 Task: Send an email with the signature Heidi Phillips with the subject Confirmation of an order and the message We regret to inform you that the shipment has been delayed due to unforeseen circumstances. from softage.8@softage.net to softage.7@softage.net and move the email from Sent Items to the folder Sports training
Action: Mouse moved to (67, 142)
Screenshot: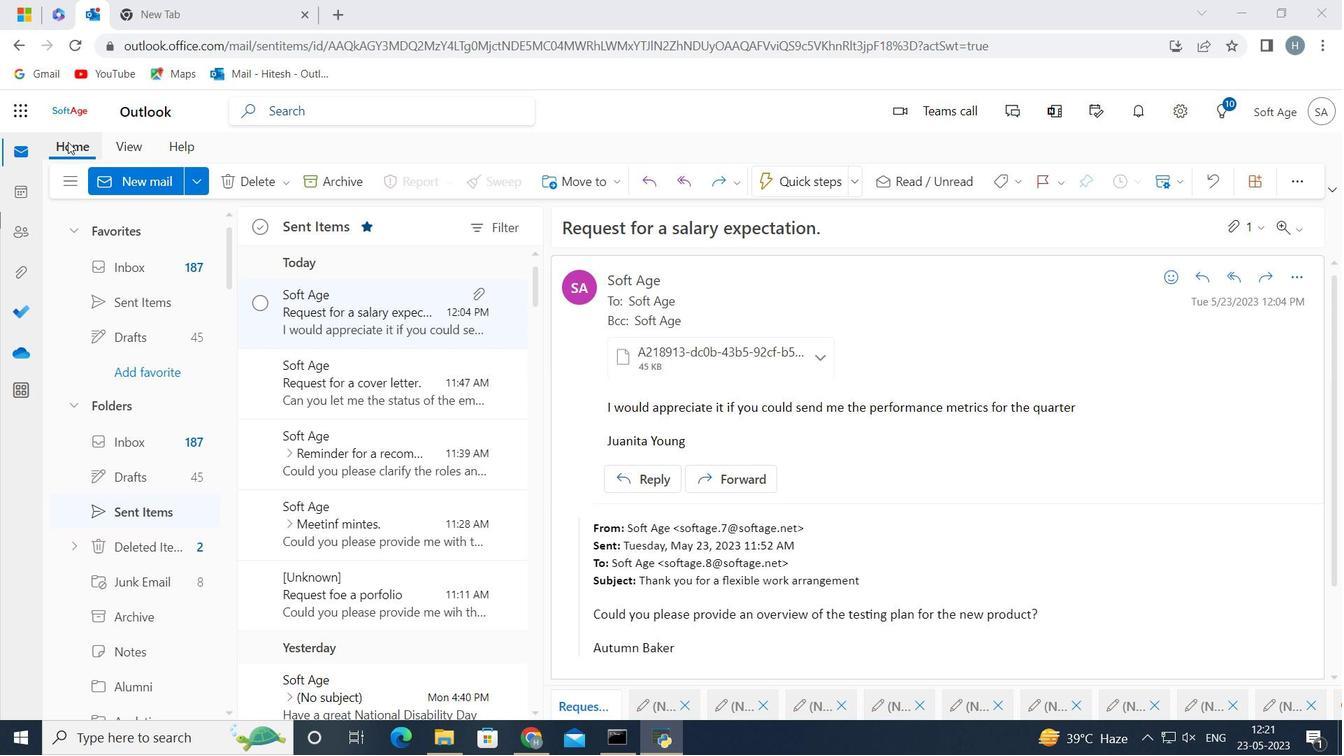 
Action: Mouse pressed left at (67, 142)
Screenshot: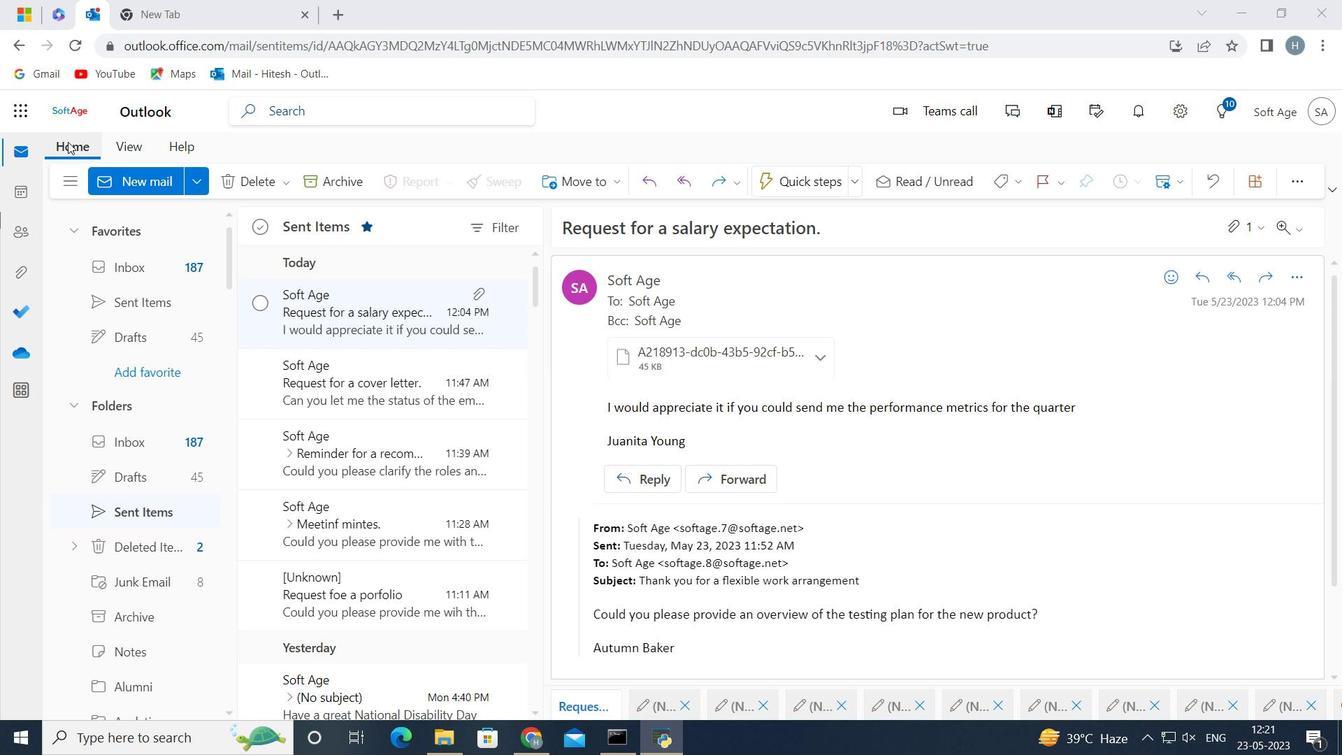 
Action: Mouse moved to (130, 175)
Screenshot: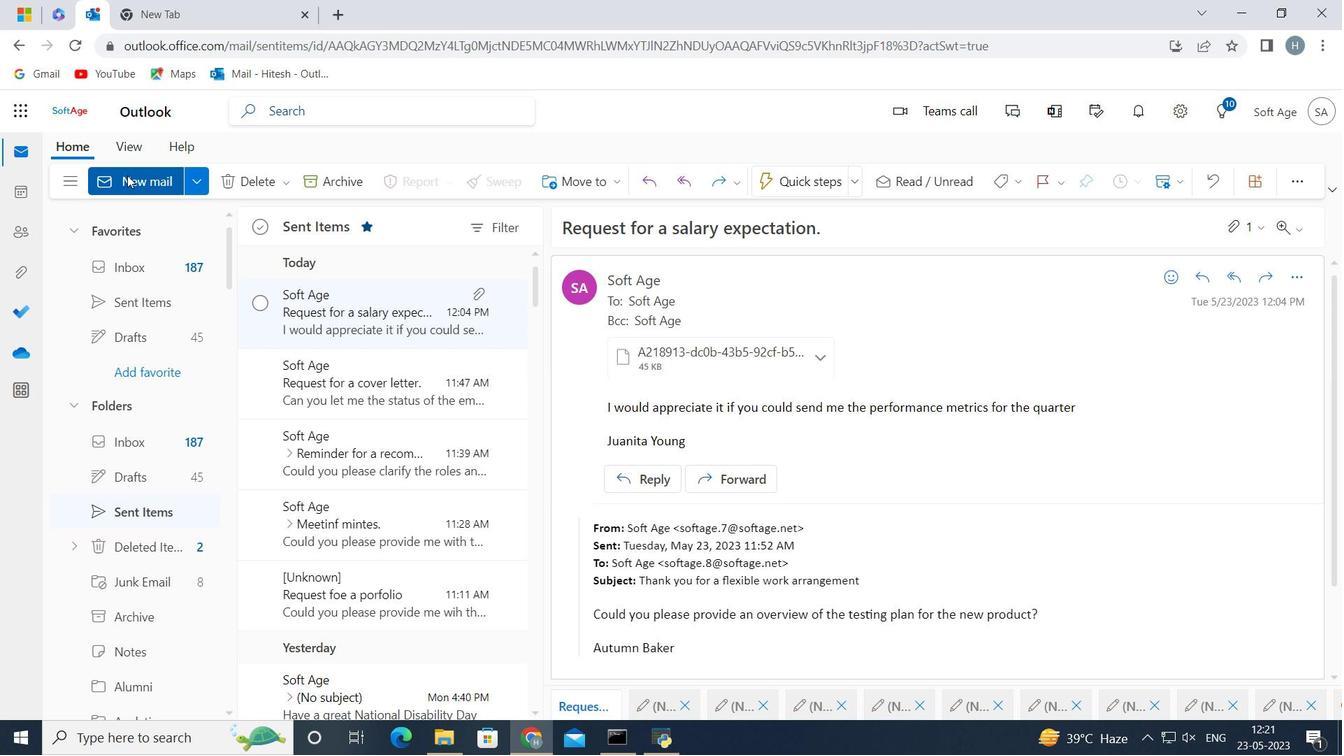 
Action: Mouse pressed left at (130, 175)
Screenshot: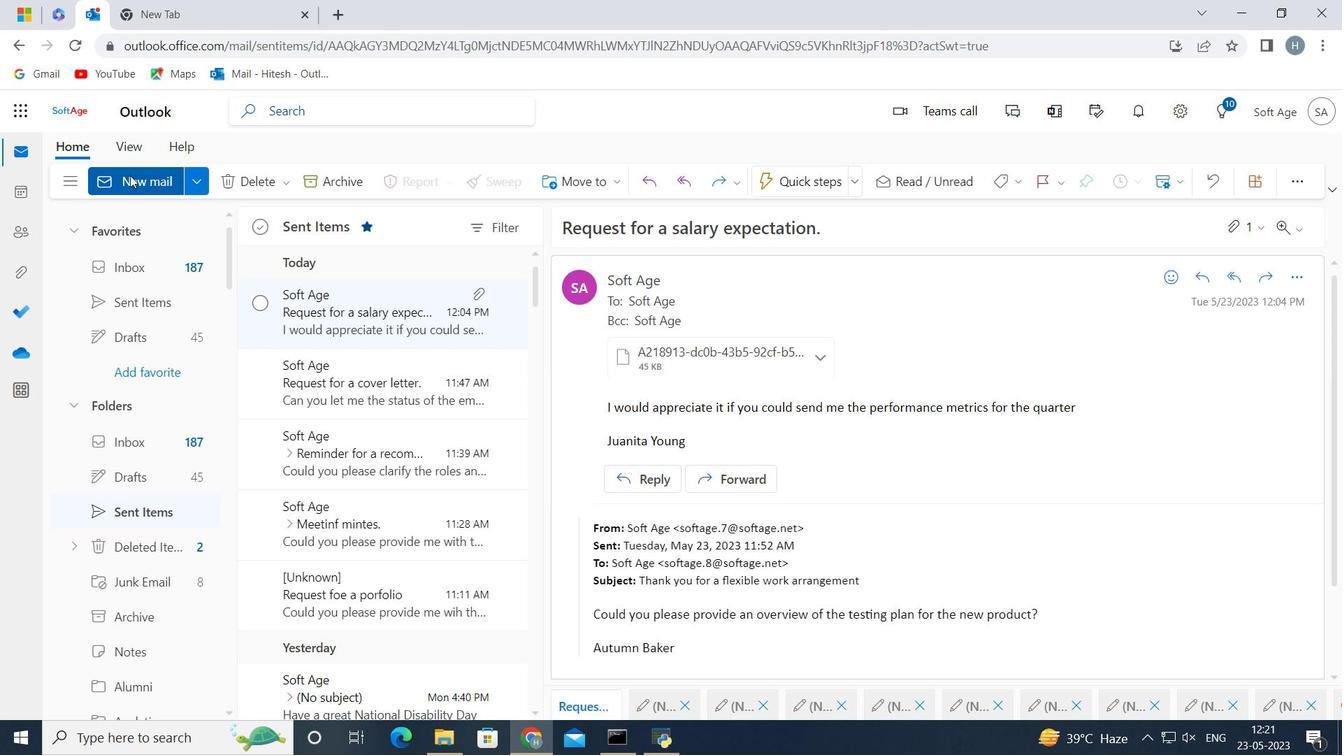 
Action: Mouse moved to (1106, 180)
Screenshot: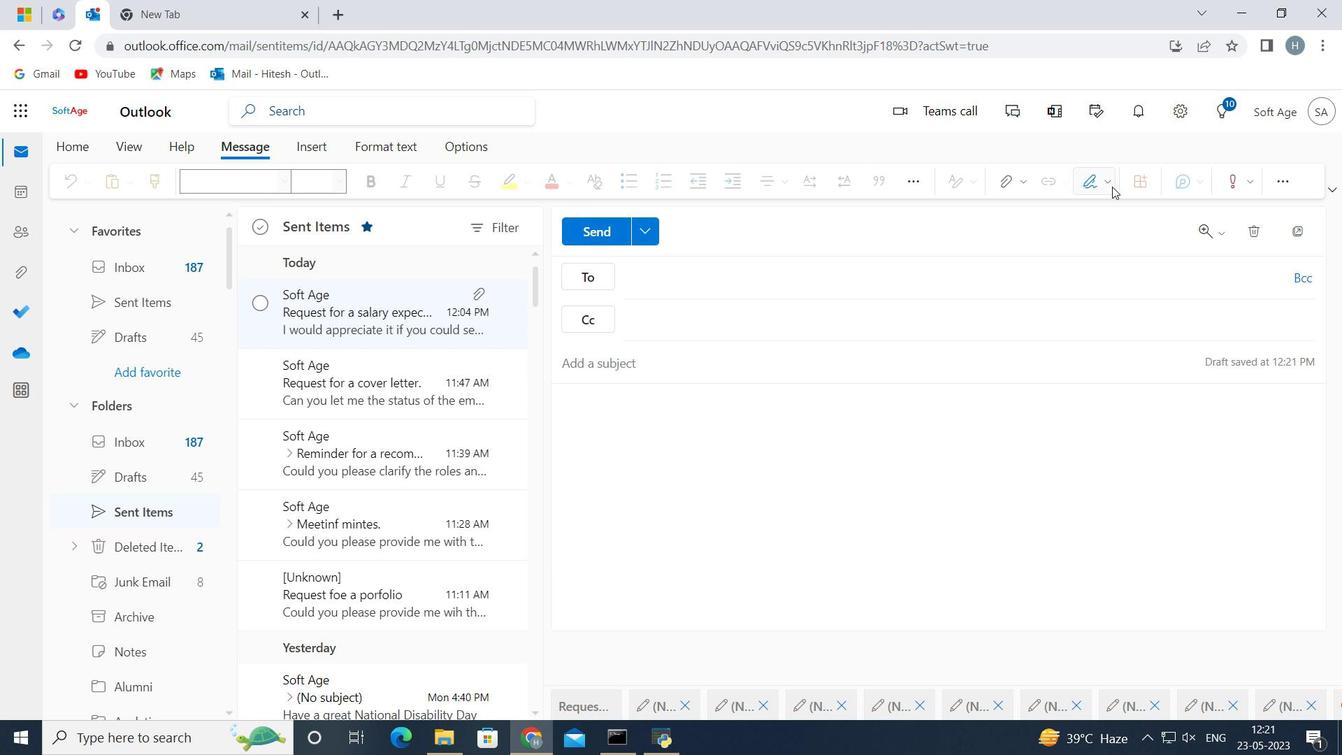 
Action: Mouse pressed left at (1106, 180)
Screenshot: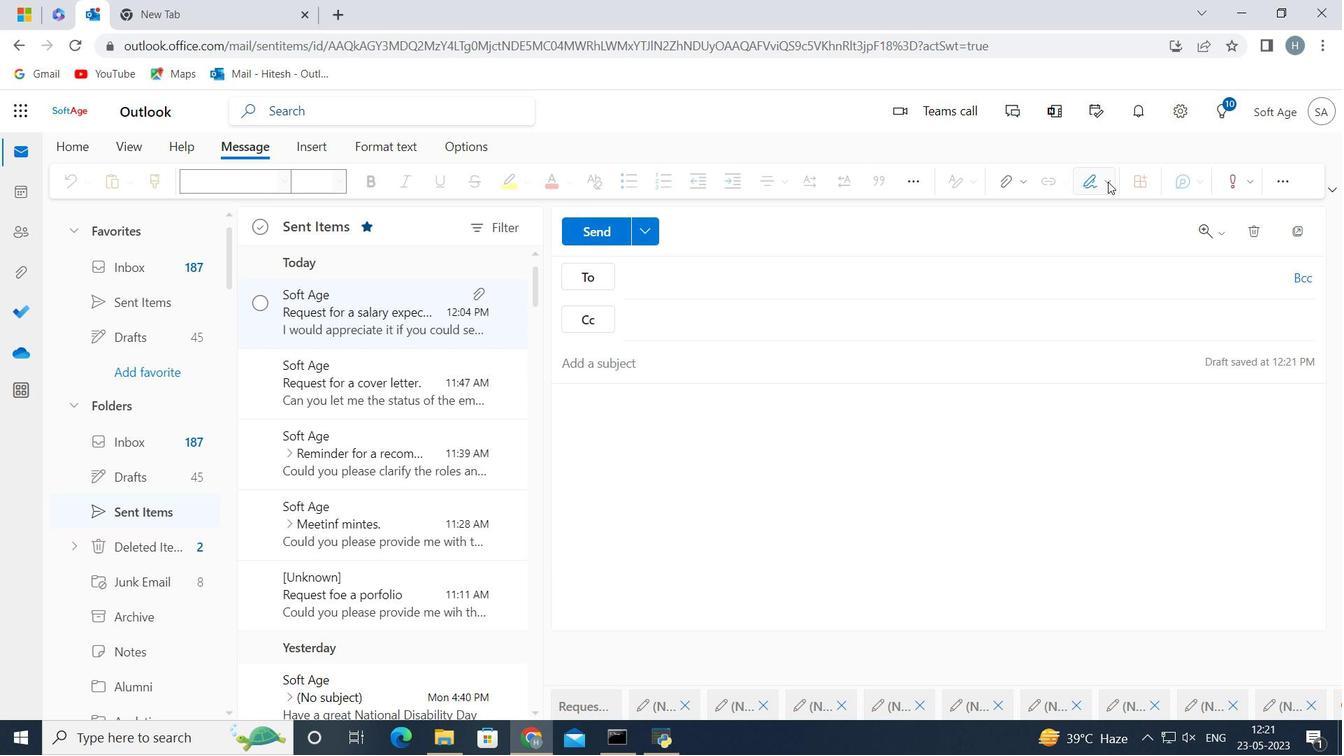 
Action: Mouse moved to (1049, 213)
Screenshot: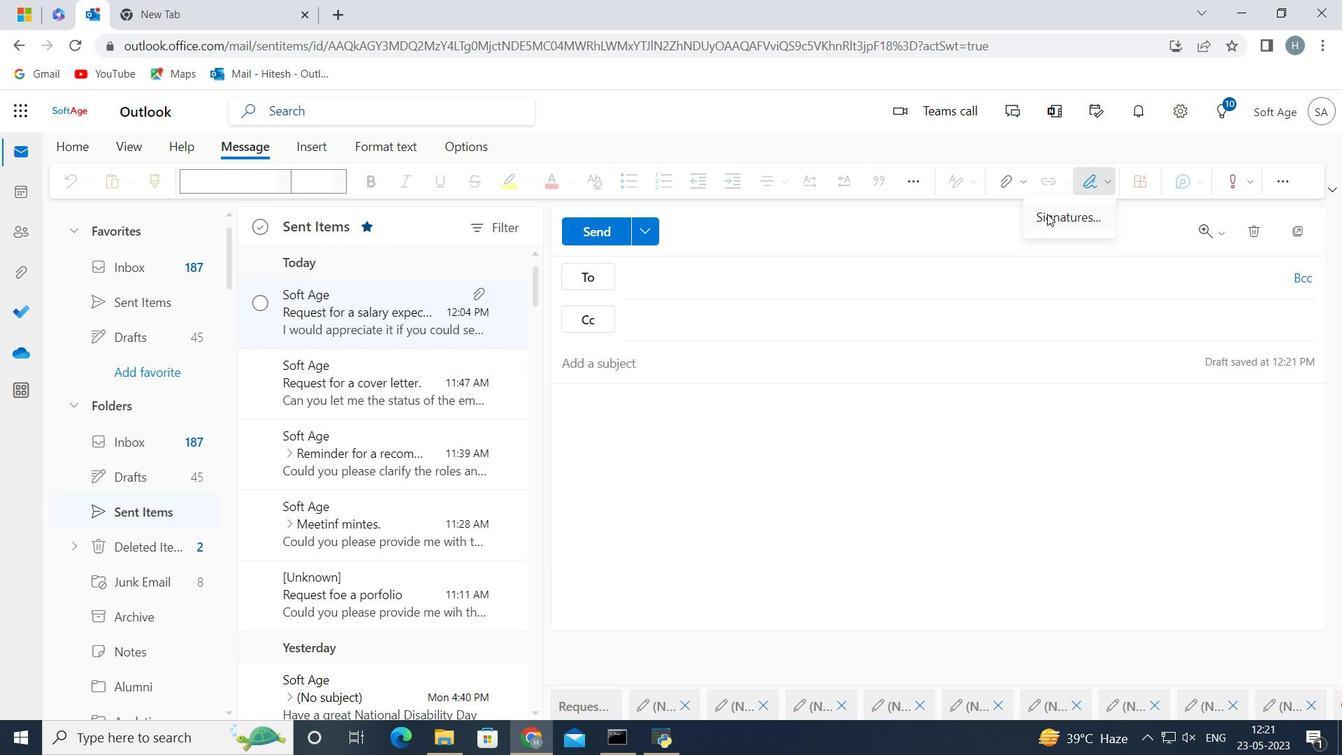 
Action: Mouse pressed left at (1049, 213)
Screenshot: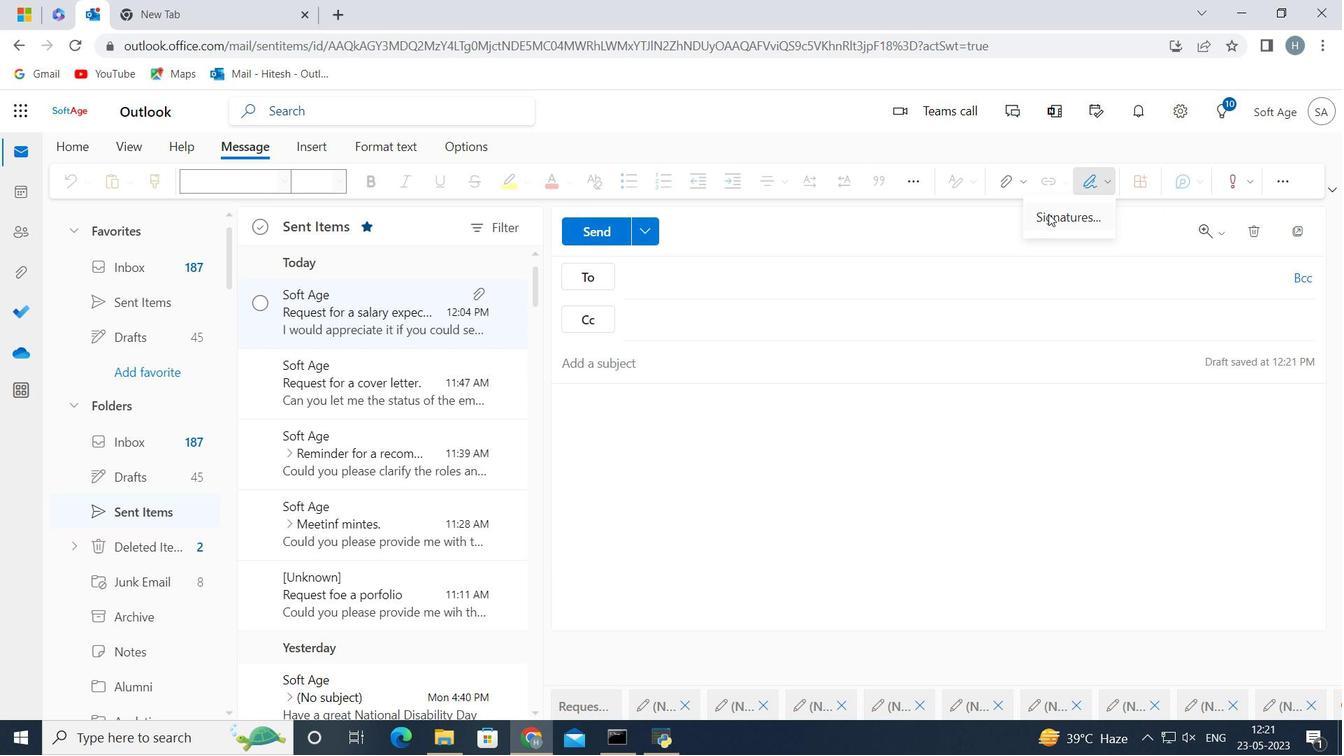 
Action: Mouse moved to (689, 317)
Screenshot: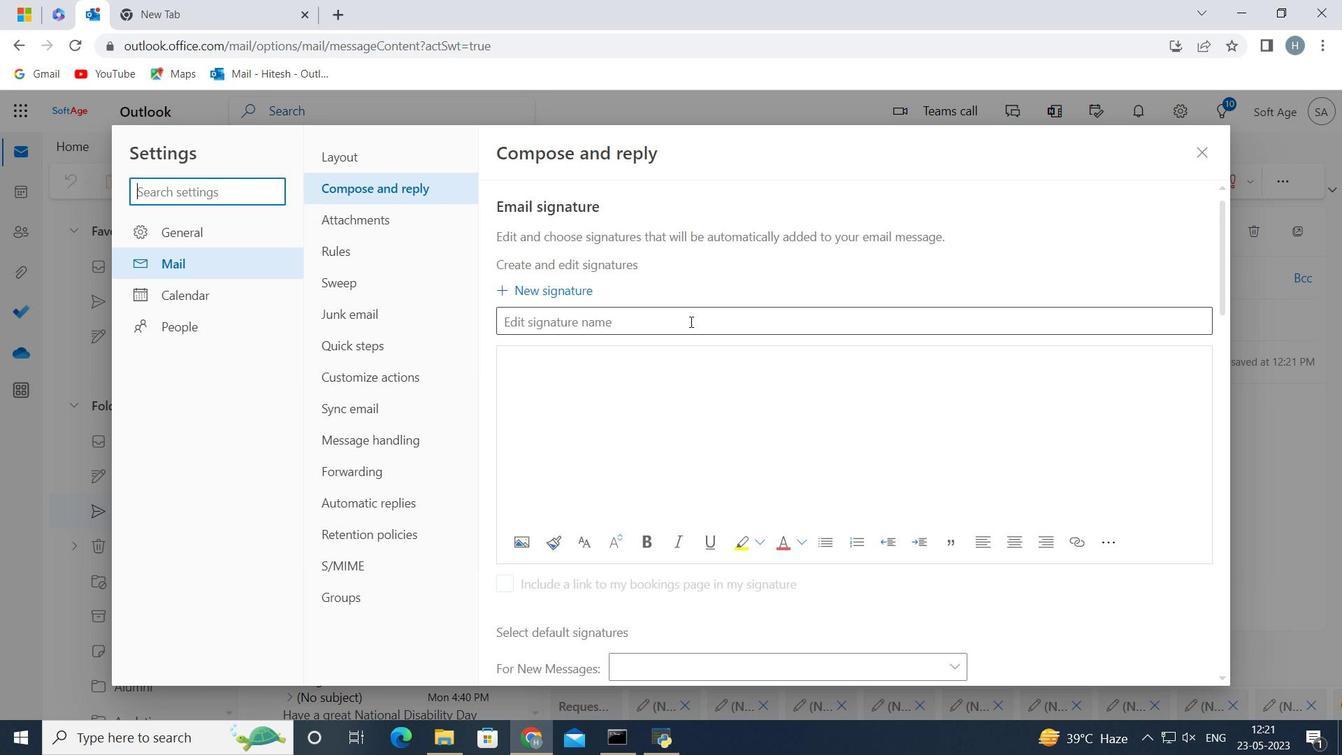 
Action: Mouse pressed left at (689, 317)
Screenshot: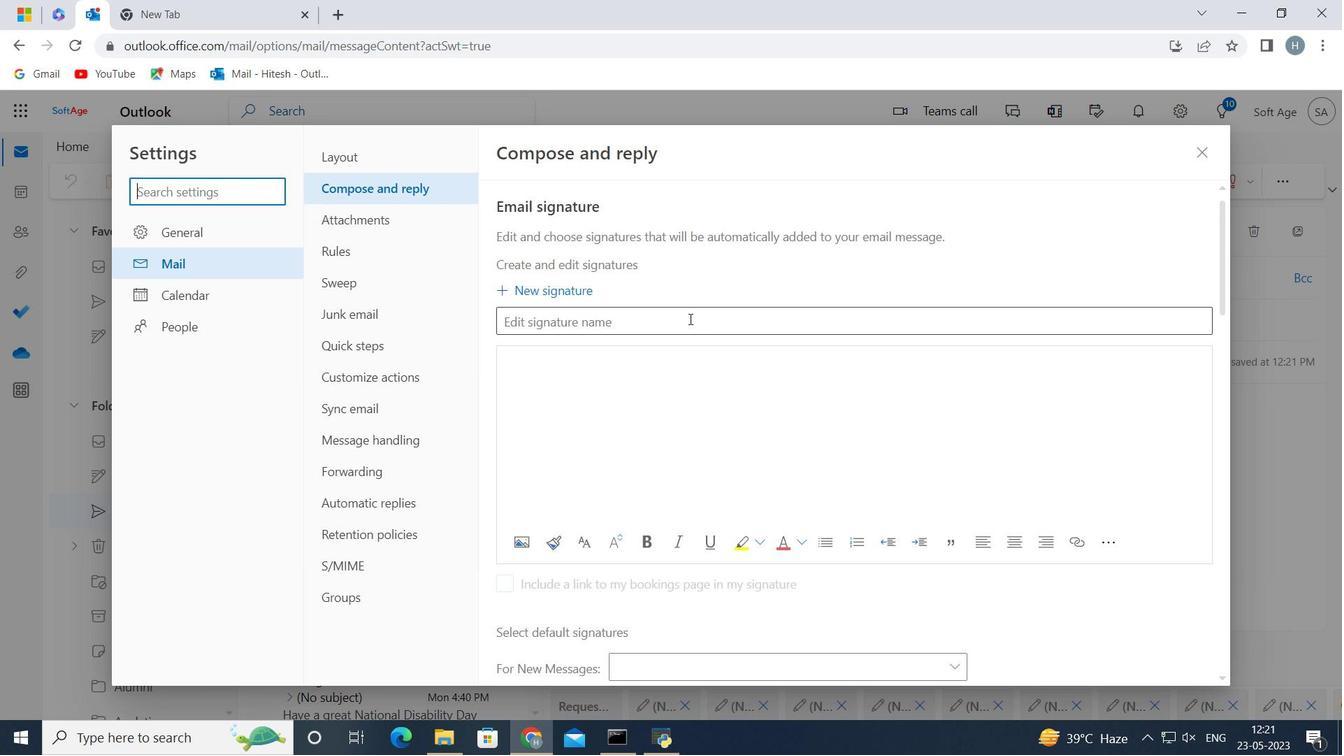
Action: Key pressed <Key.shift><Key.shift><Key.shift><Key.shift><Key.shift>Heidi<Key.space><Key.shift><Key.shift><Key.shift><Key.shift><Key.shift><Key.shift><Key.shift><Key.shift><Key.shift><Key.shift><Key.shift><Key.shift><Key.shift>Phillips<Key.space>
Screenshot: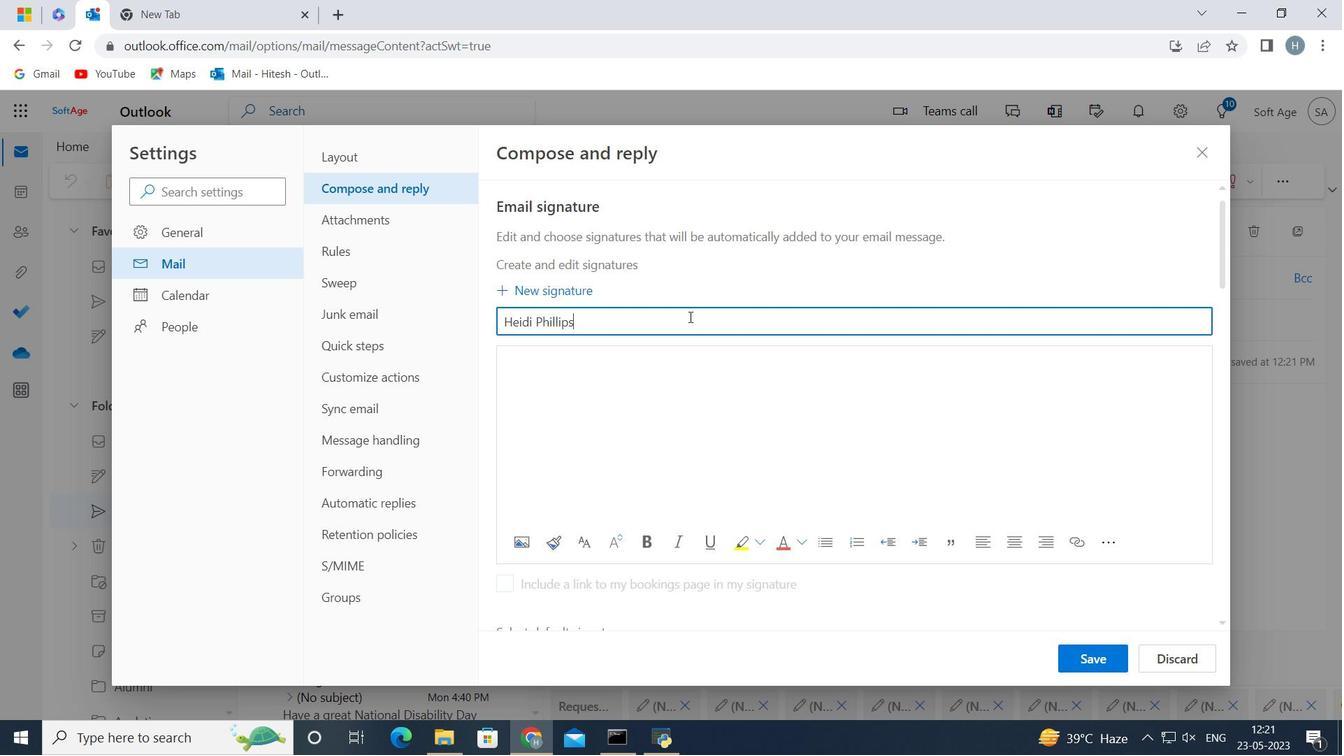 
Action: Mouse moved to (552, 367)
Screenshot: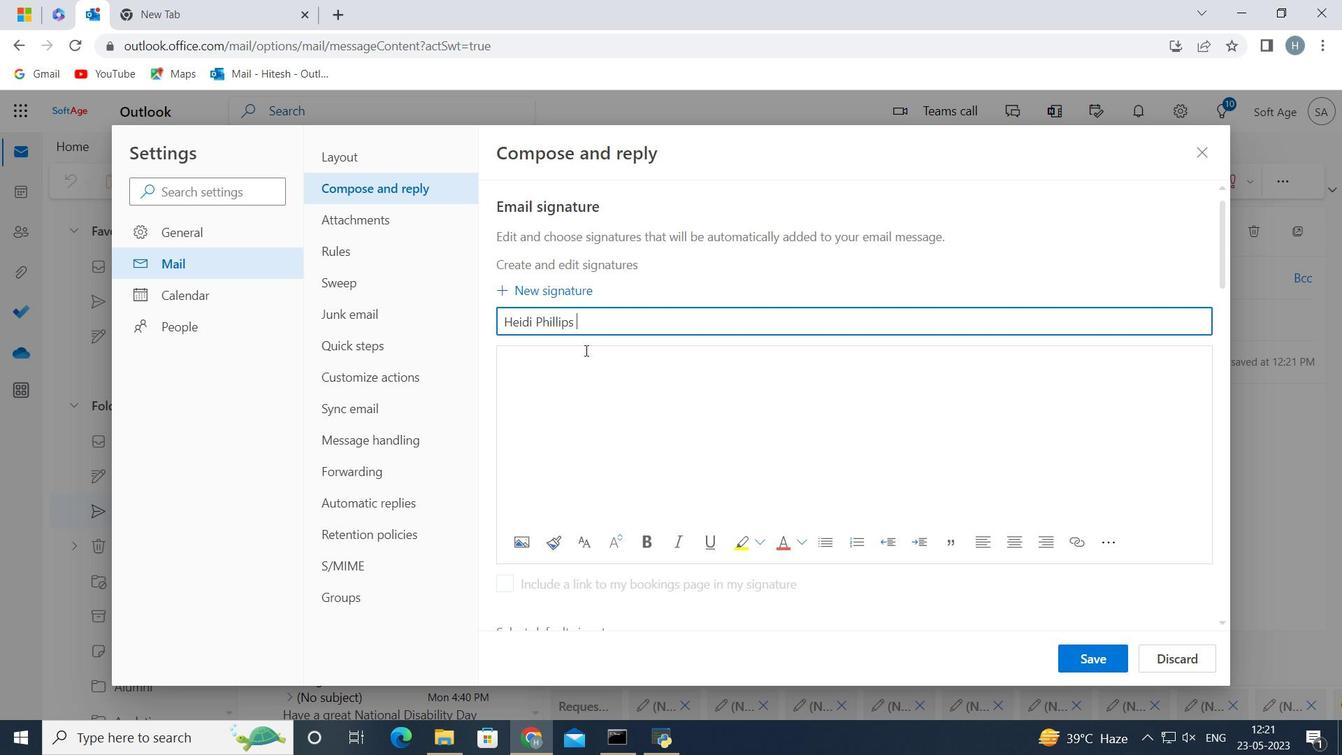 
Action: Mouse pressed left at (552, 367)
Screenshot: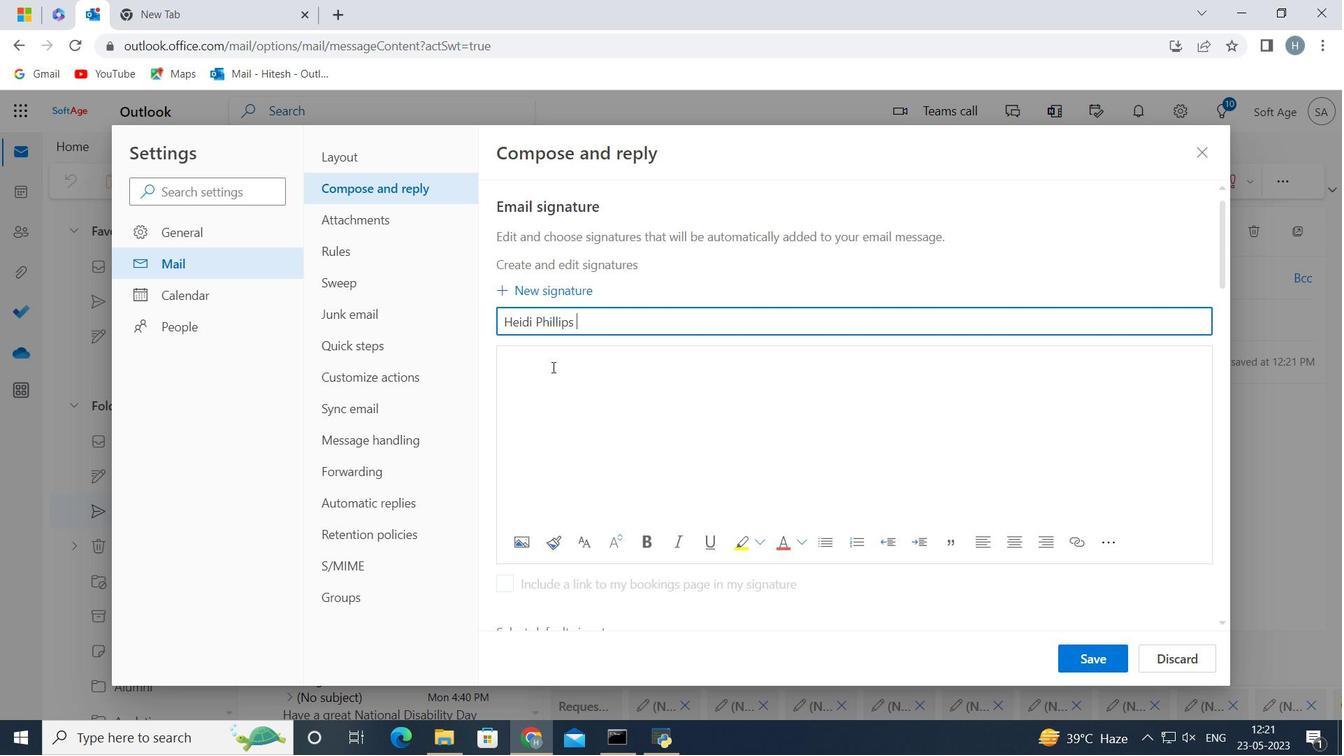 
Action: Key pressed <Key.shift>Heidi<Key.space><Key.shift_r>Phillips
Screenshot: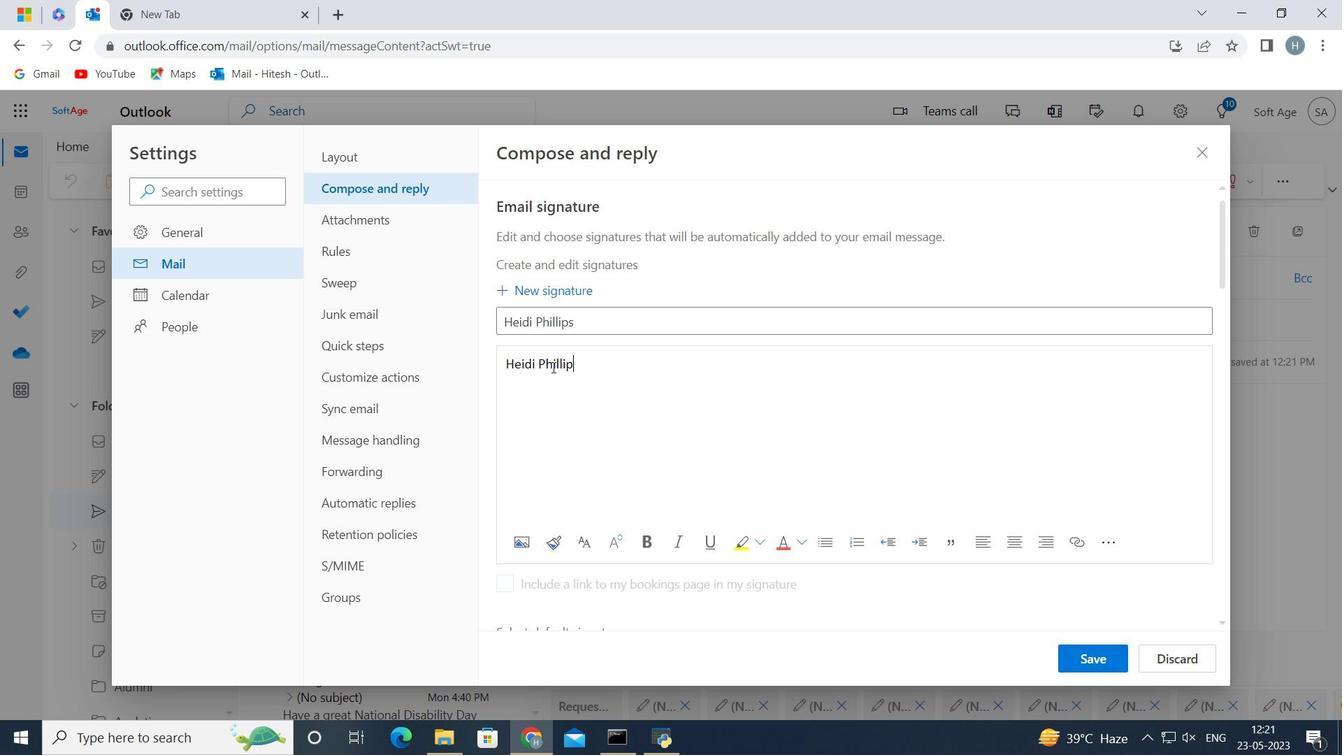
Action: Mouse moved to (1076, 658)
Screenshot: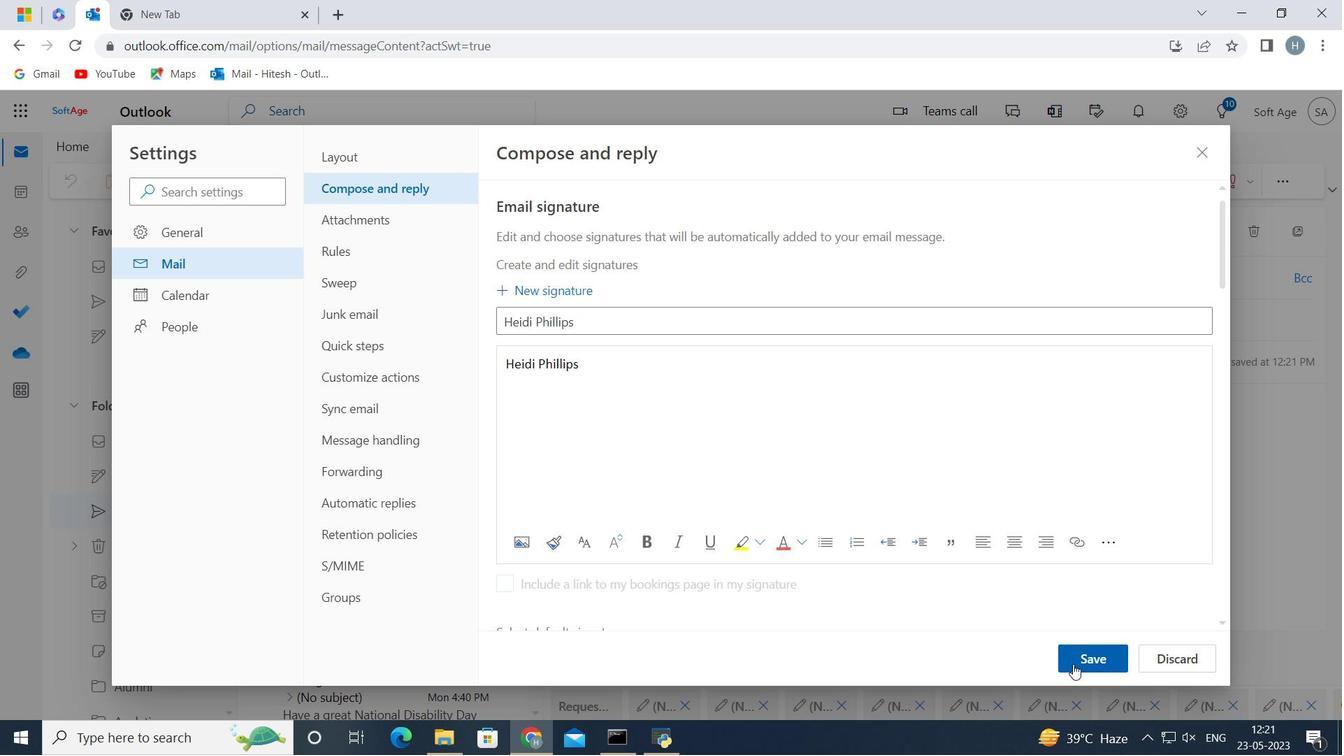 
Action: Mouse pressed left at (1076, 658)
Screenshot: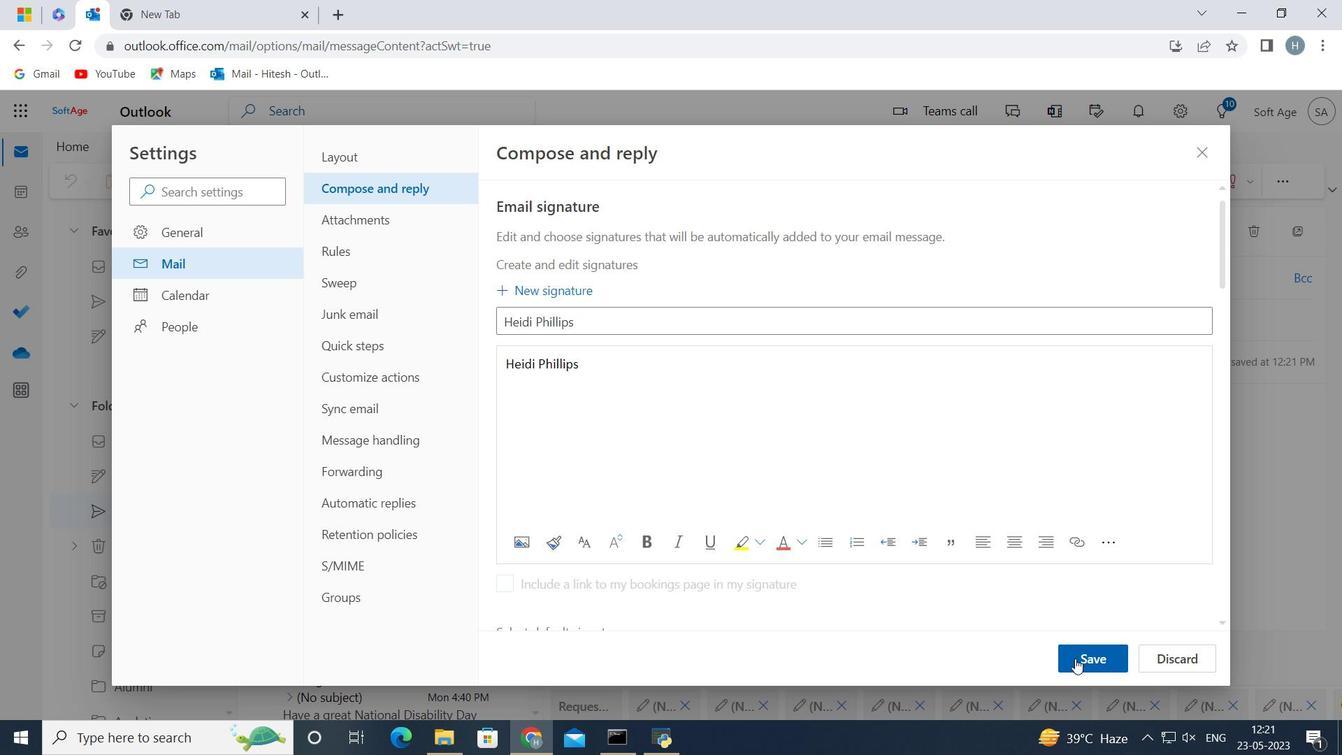 
Action: Mouse moved to (883, 484)
Screenshot: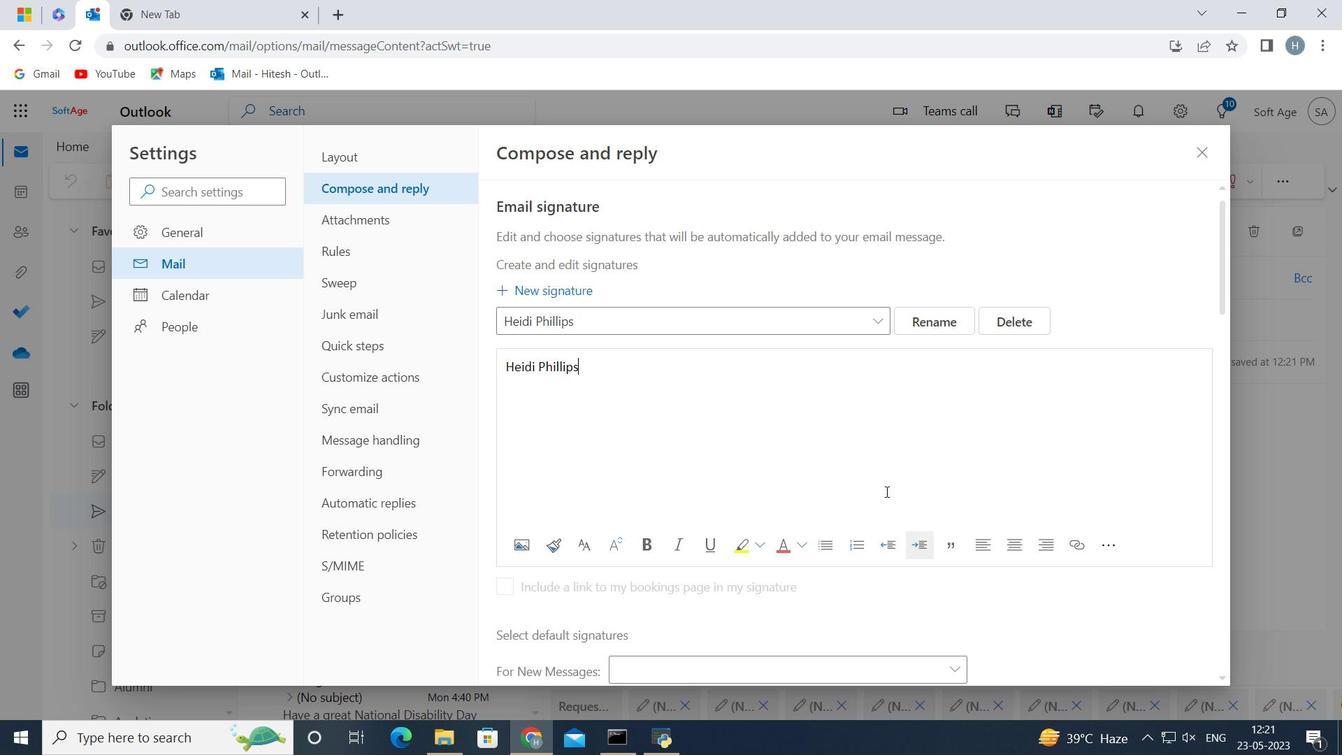
Action: Mouse scrolled (883, 483) with delta (0, 0)
Screenshot: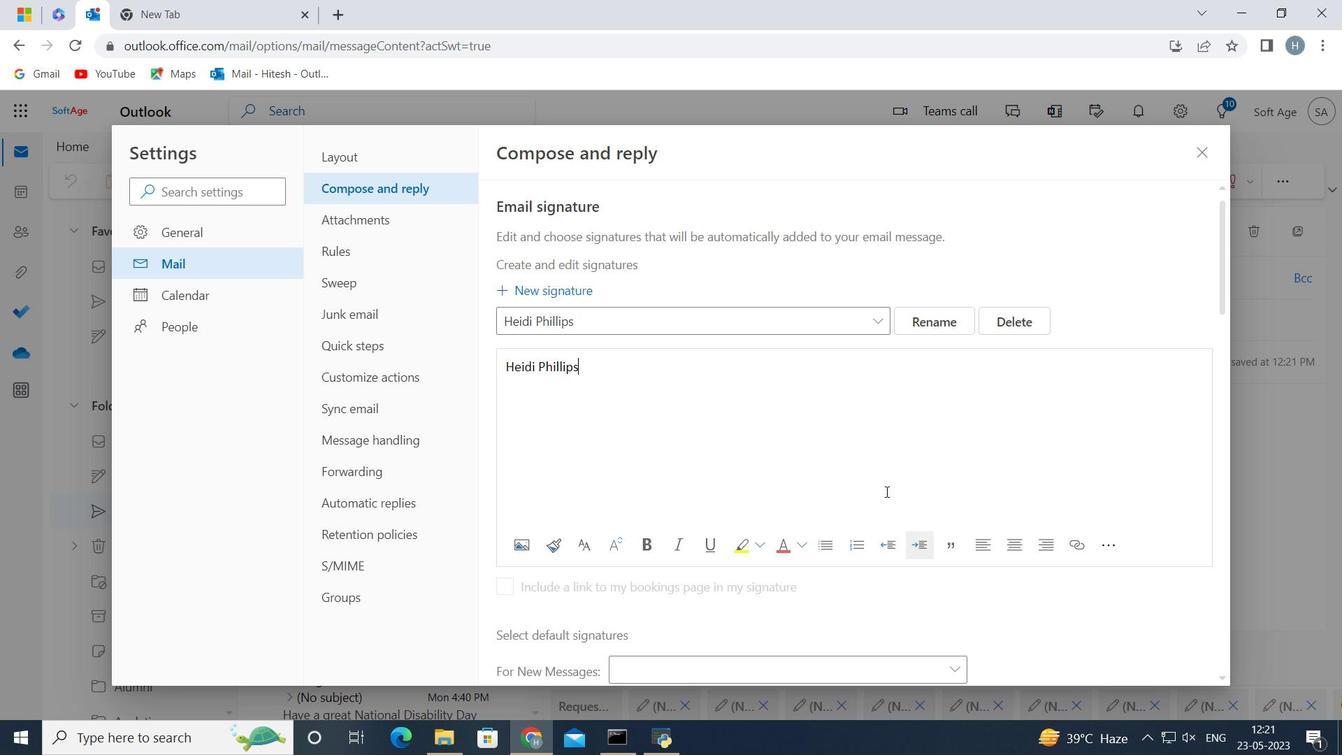 
Action: Mouse moved to (868, 460)
Screenshot: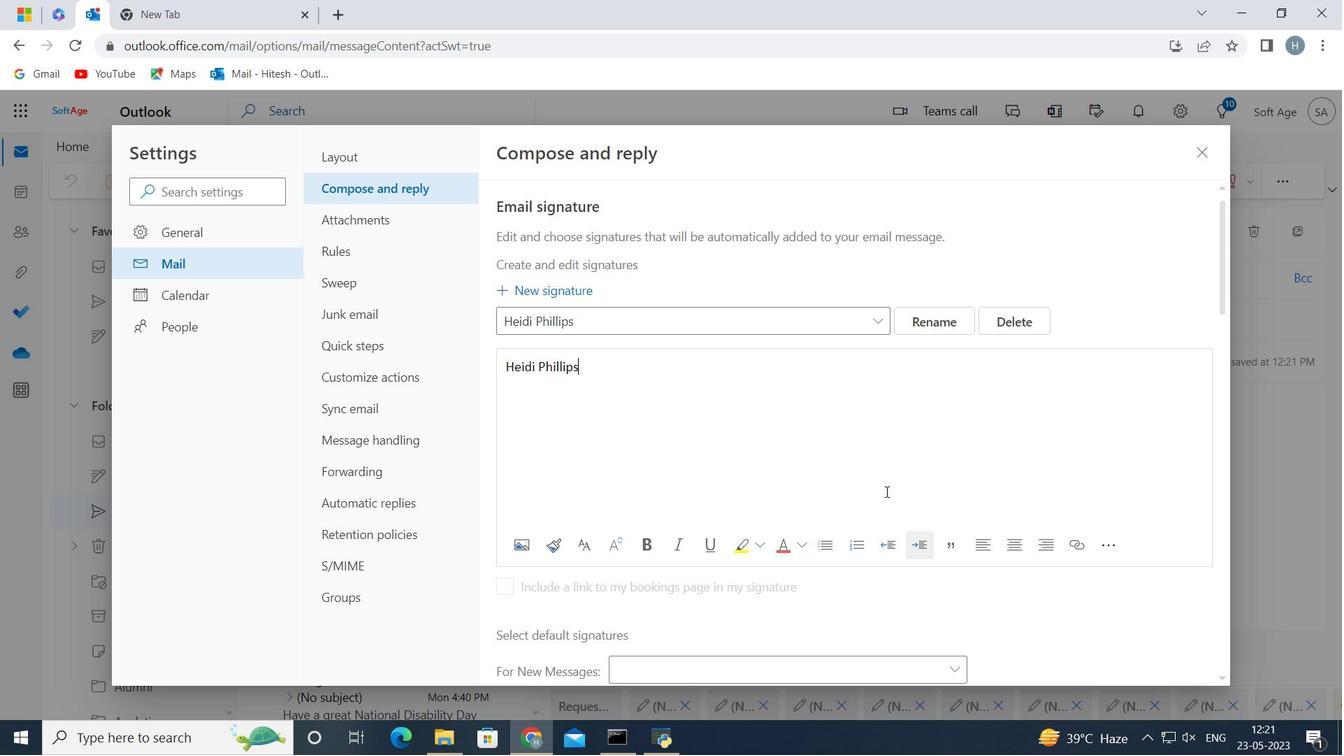 
Action: Mouse scrolled (868, 459) with delta (0, 0)
Screenshot: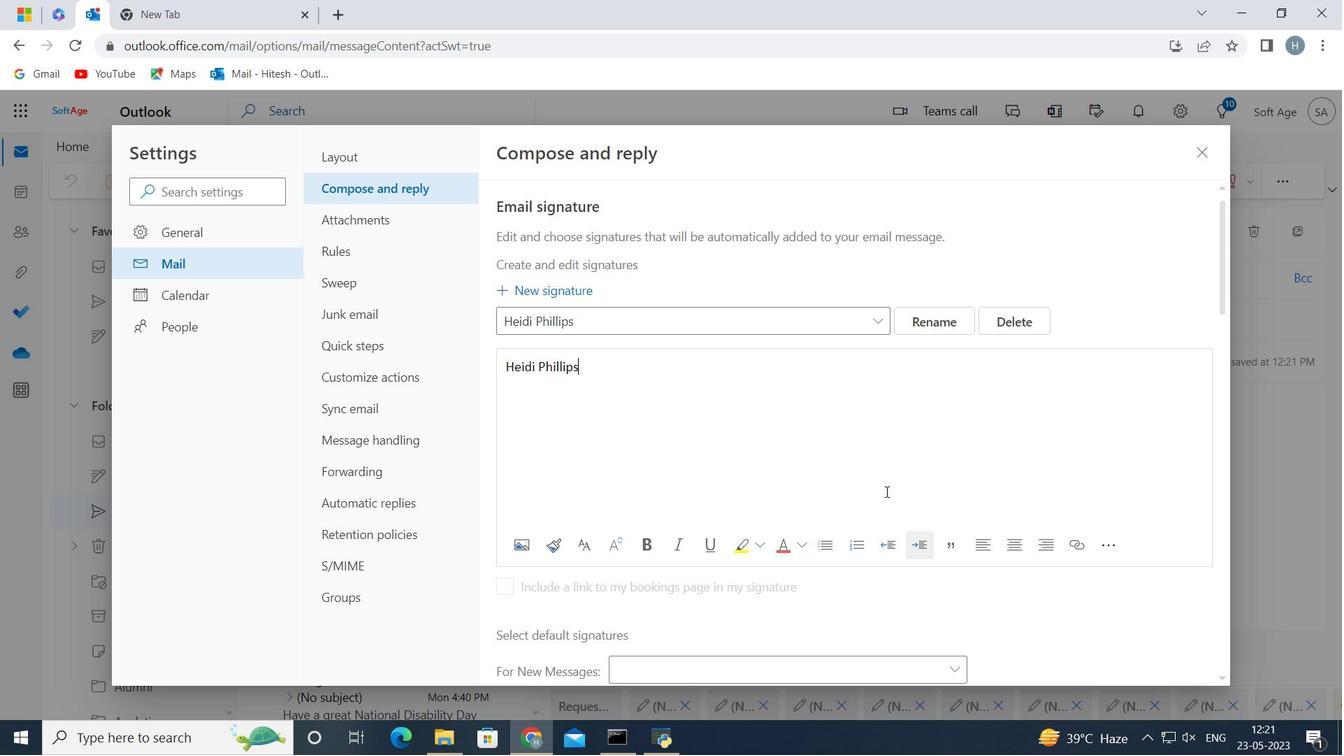 
Action: Mouse moved to (839, 379)
Screenshot: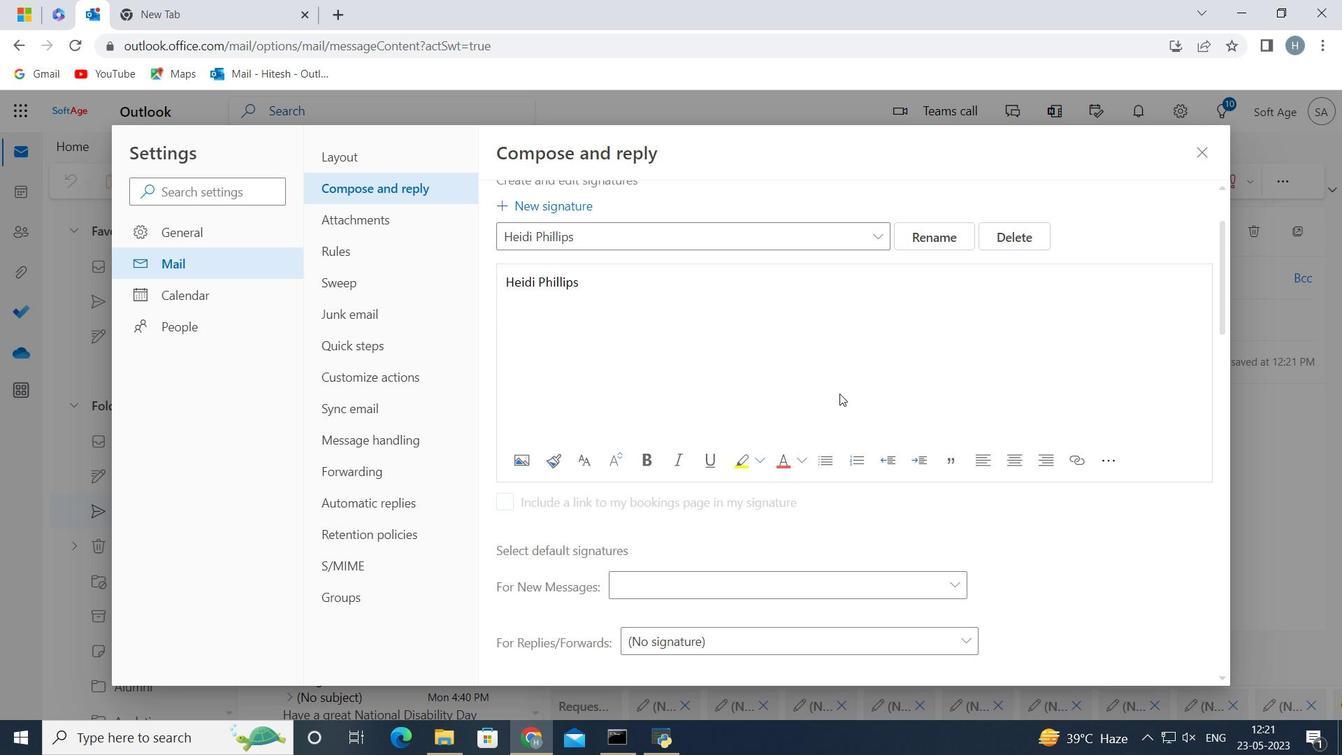 
Action: Mouse scrolled (839, 379) with delta (0, 0)
Screenshot: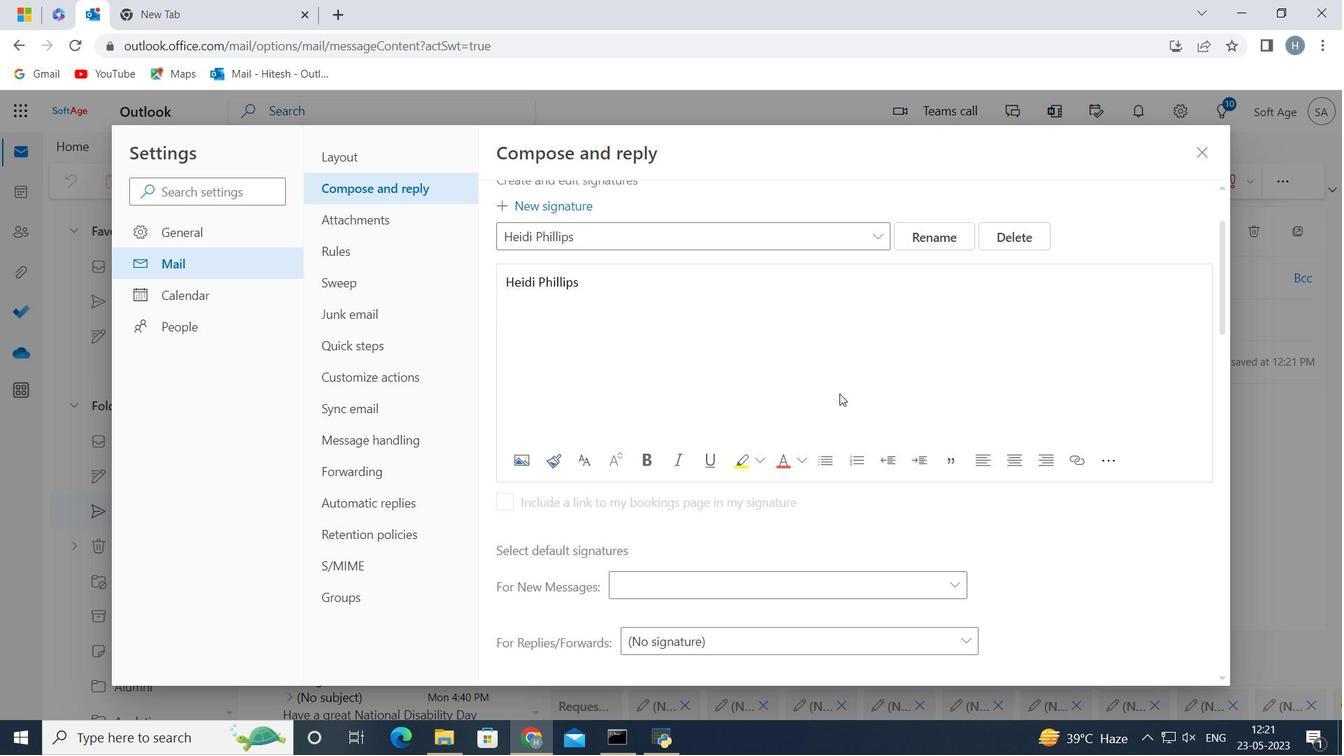 
Action: Mouse scrolled (839, 379) with delta (0, 0)
Screenshot: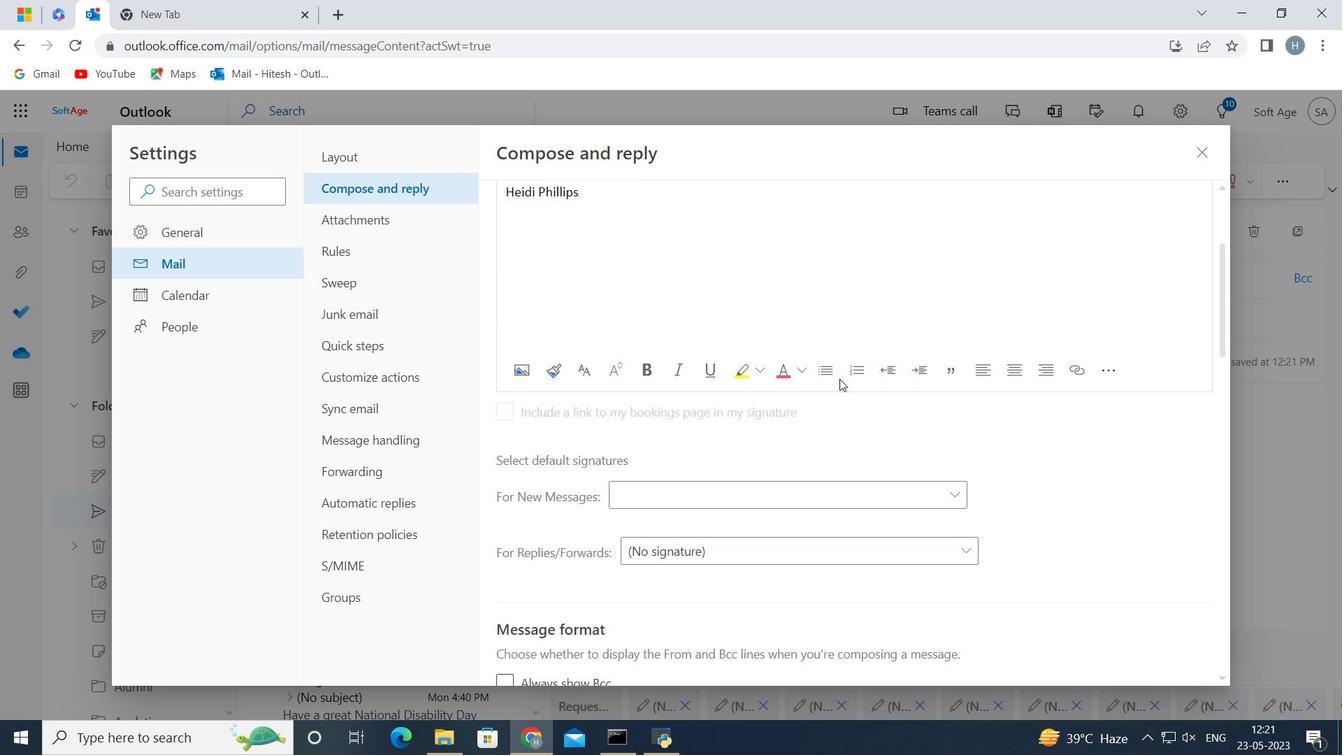 
Action: Mouse moved to (844, 324)
Screenshot: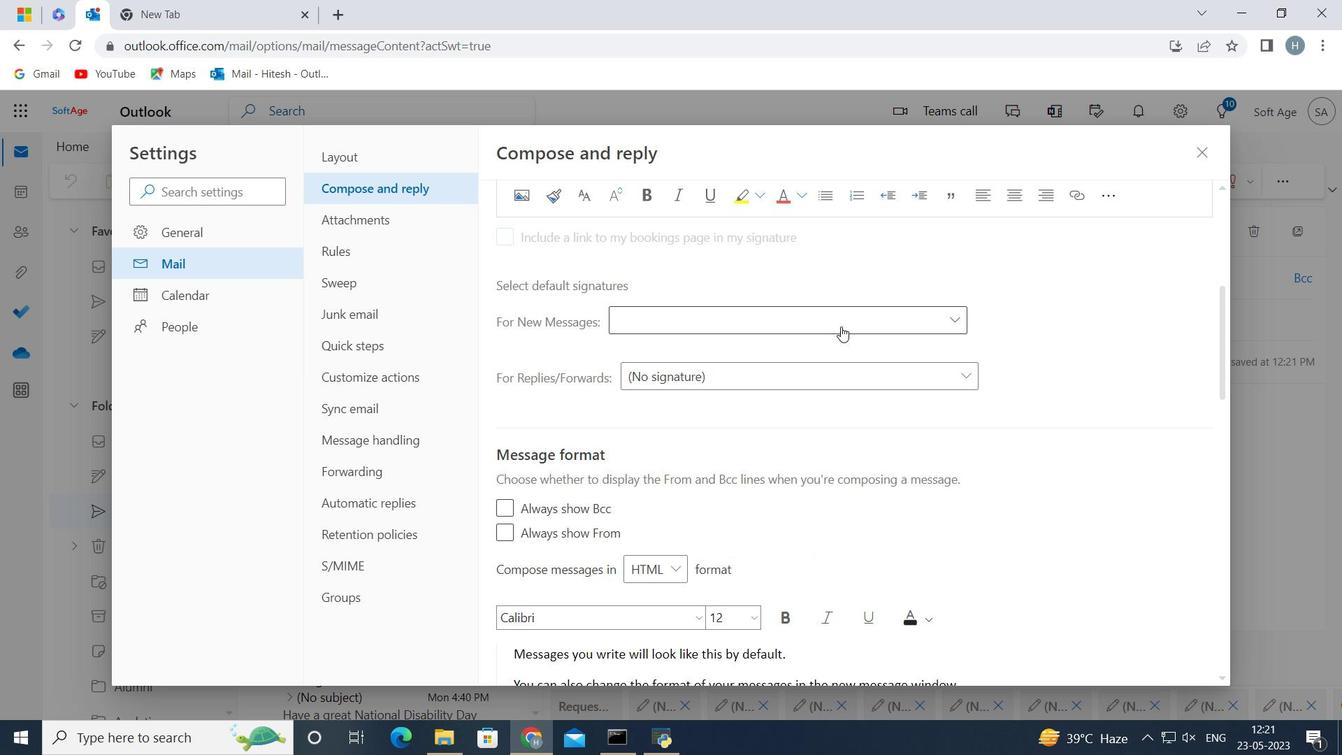 
Action: Mouse pressed left at (844, 324)
Screenshot: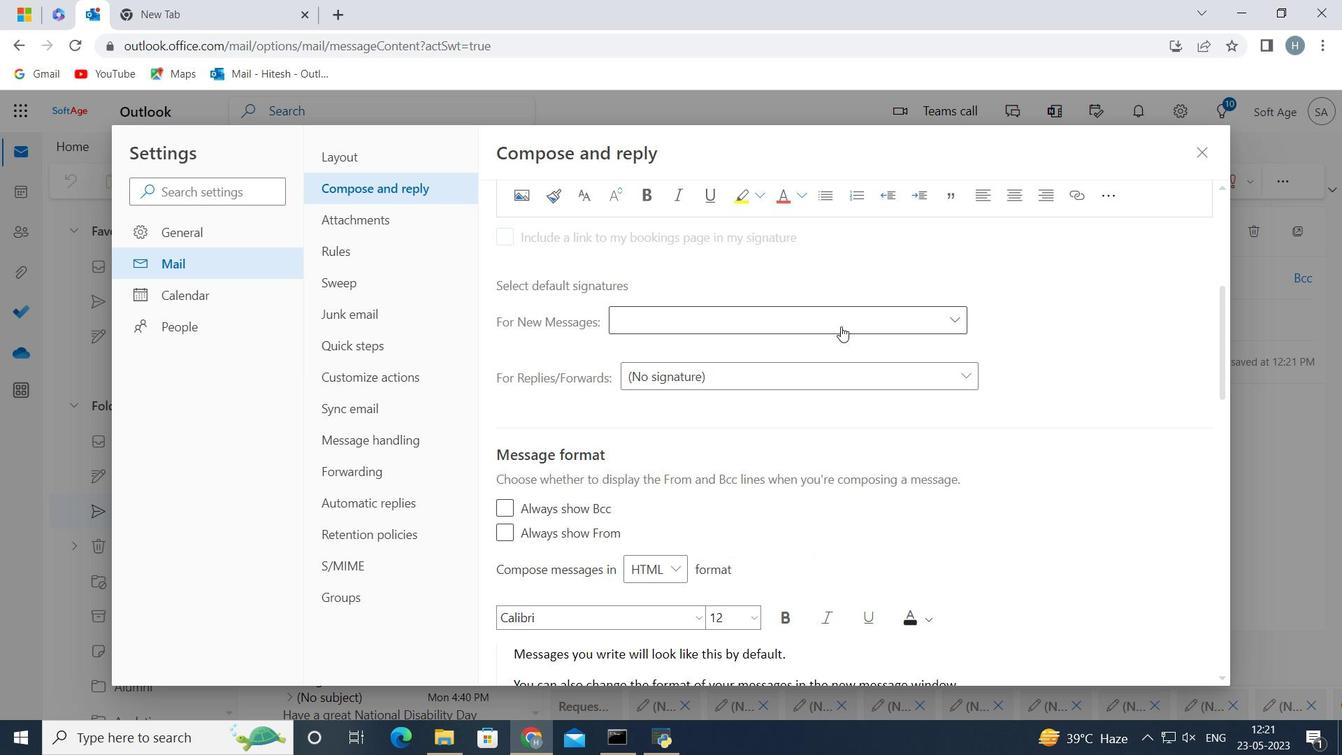 
Action: Mouse moved to (819, 378)
Screenshot: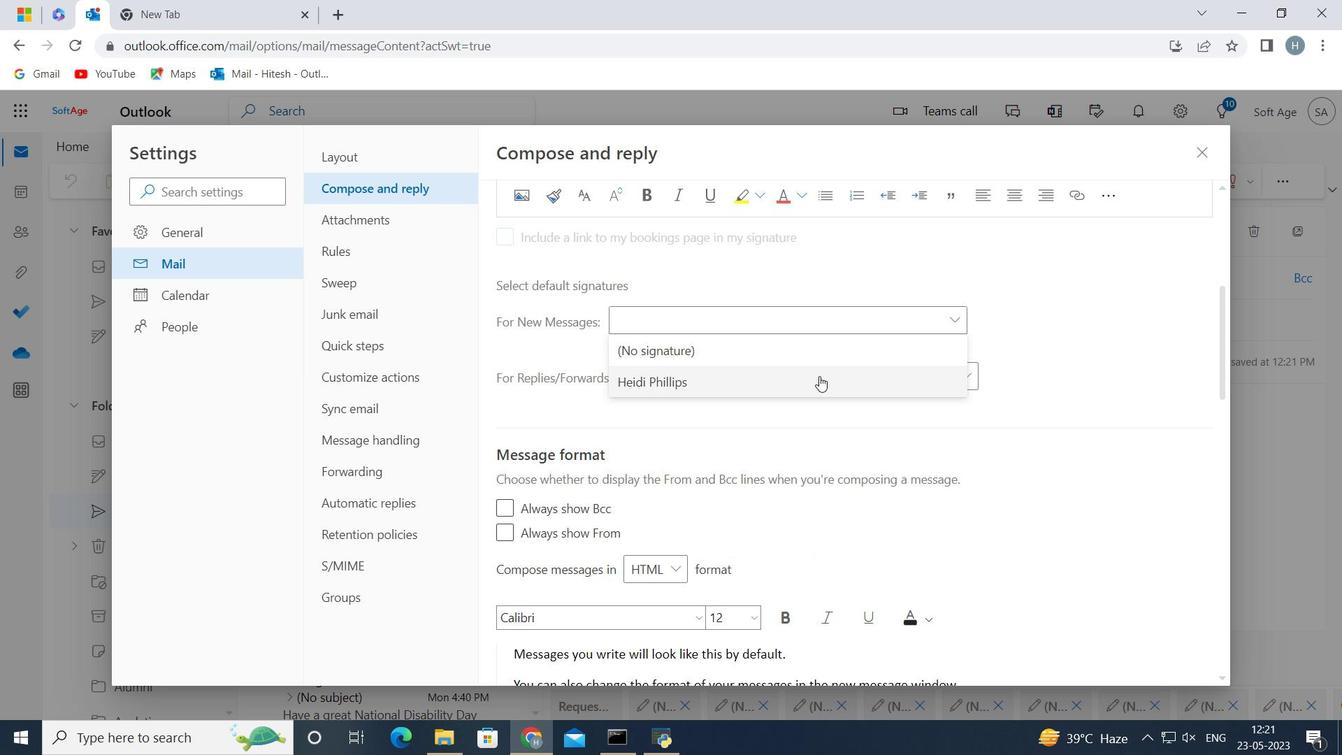 
Action: Mouse pressed left at (819, 378)
Screenshot: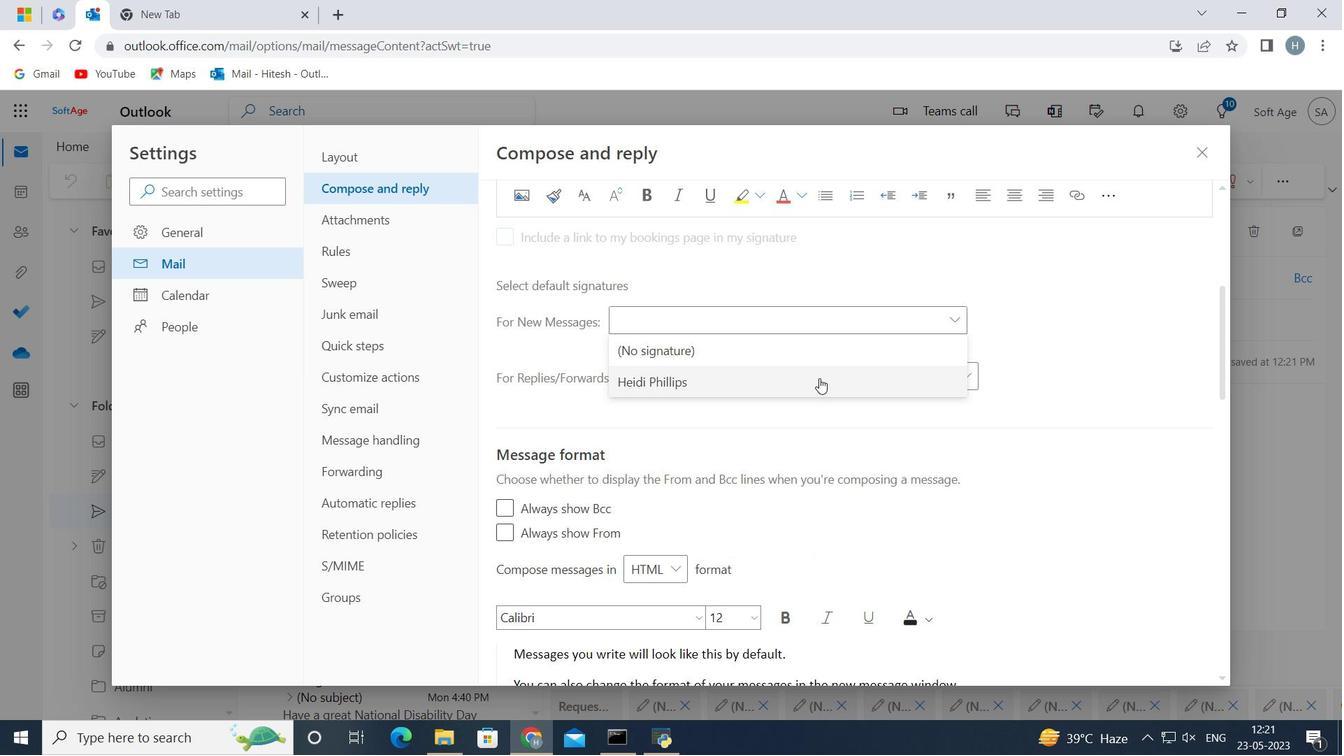 
Action: Mouse moved to (1090, 653)
Screenshot: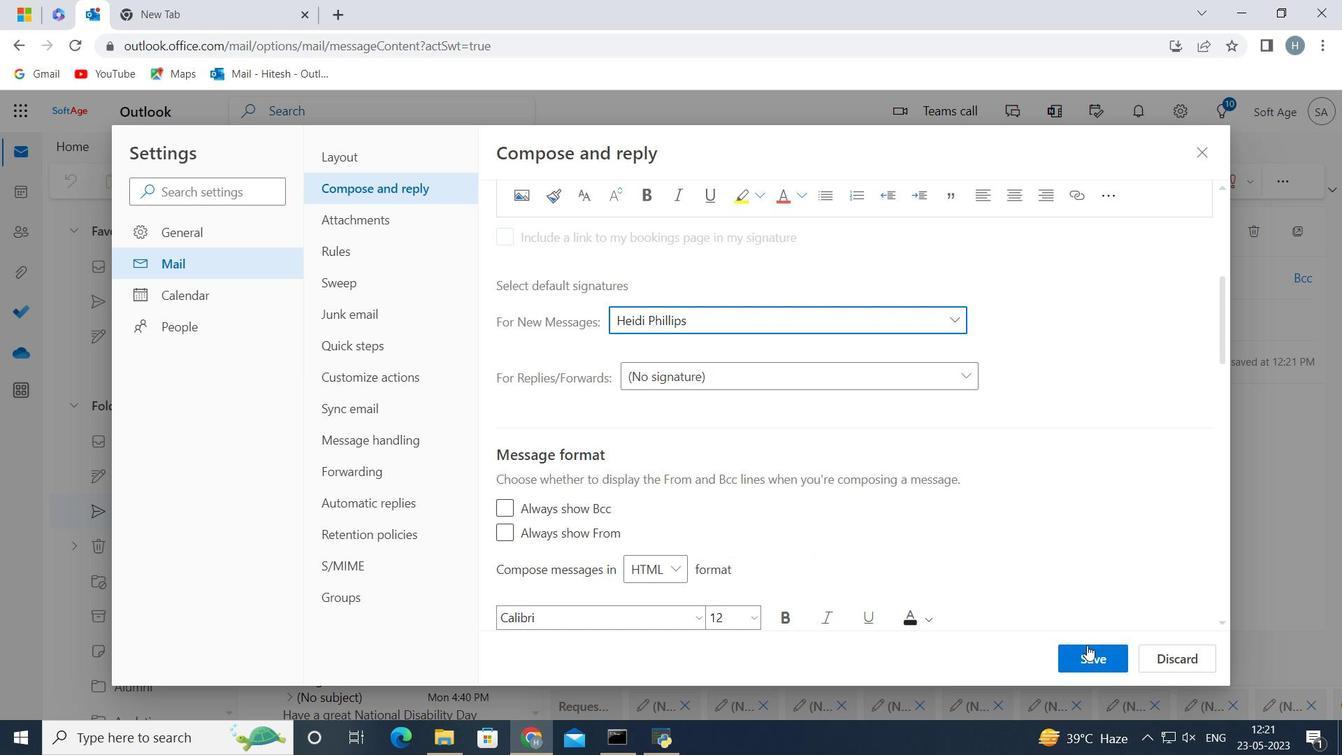 
Action: Mouse pressed left at (1090, 653)
Screenshot: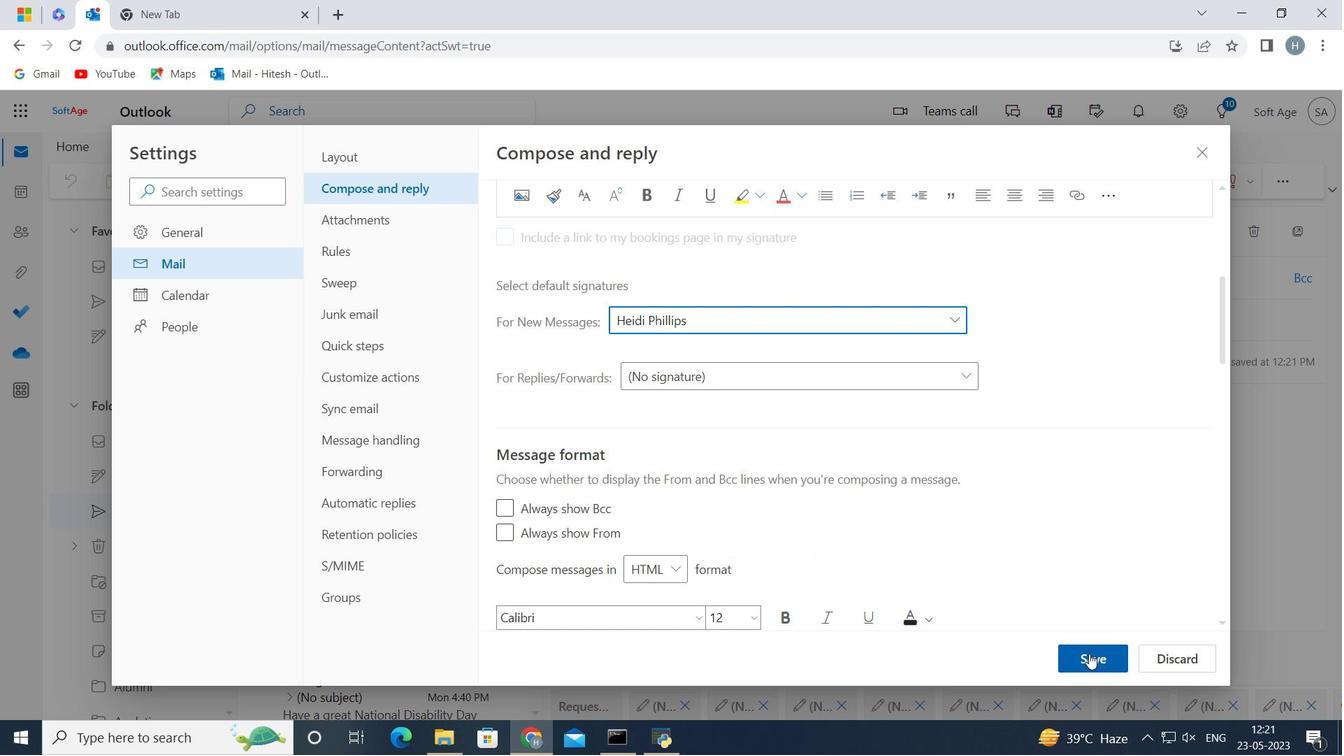 
Action: Mouse moved to (1195, 144)
Screenshot: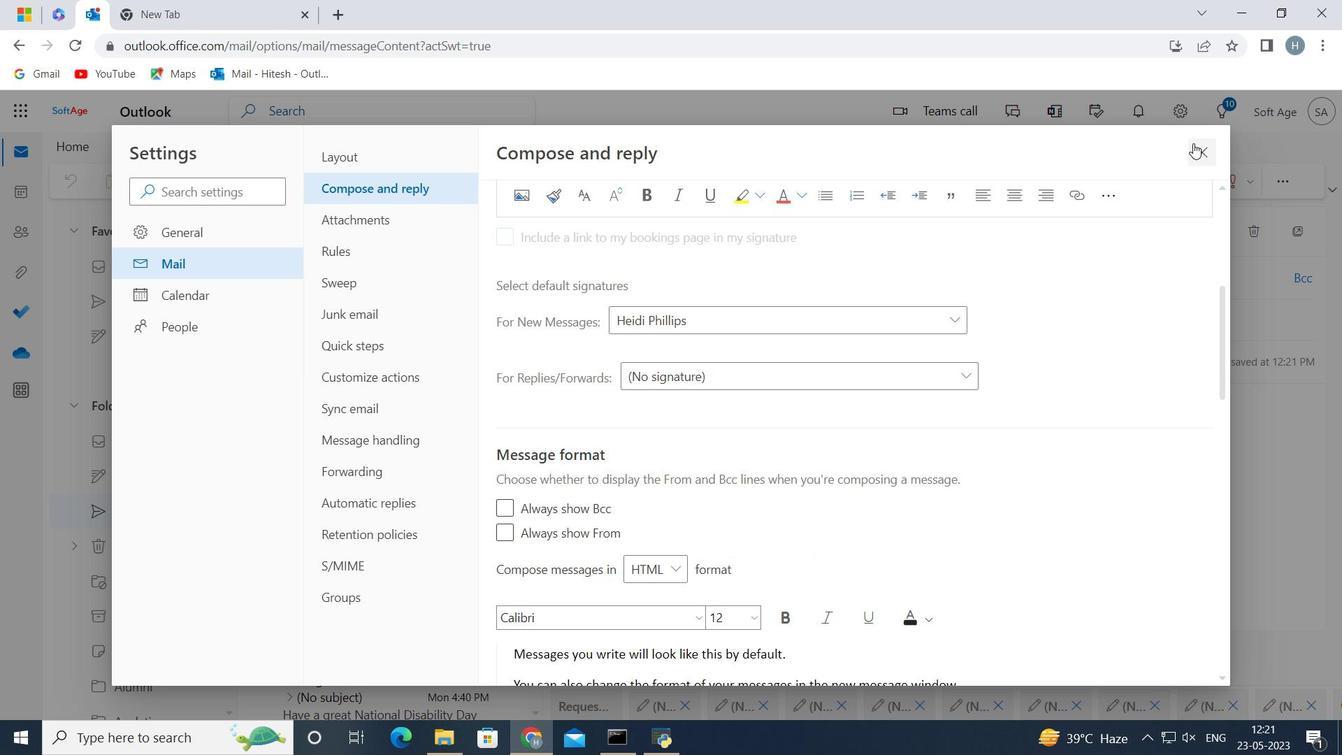 
Action: Mouse pressed left at (1195, 144)
Screenshot: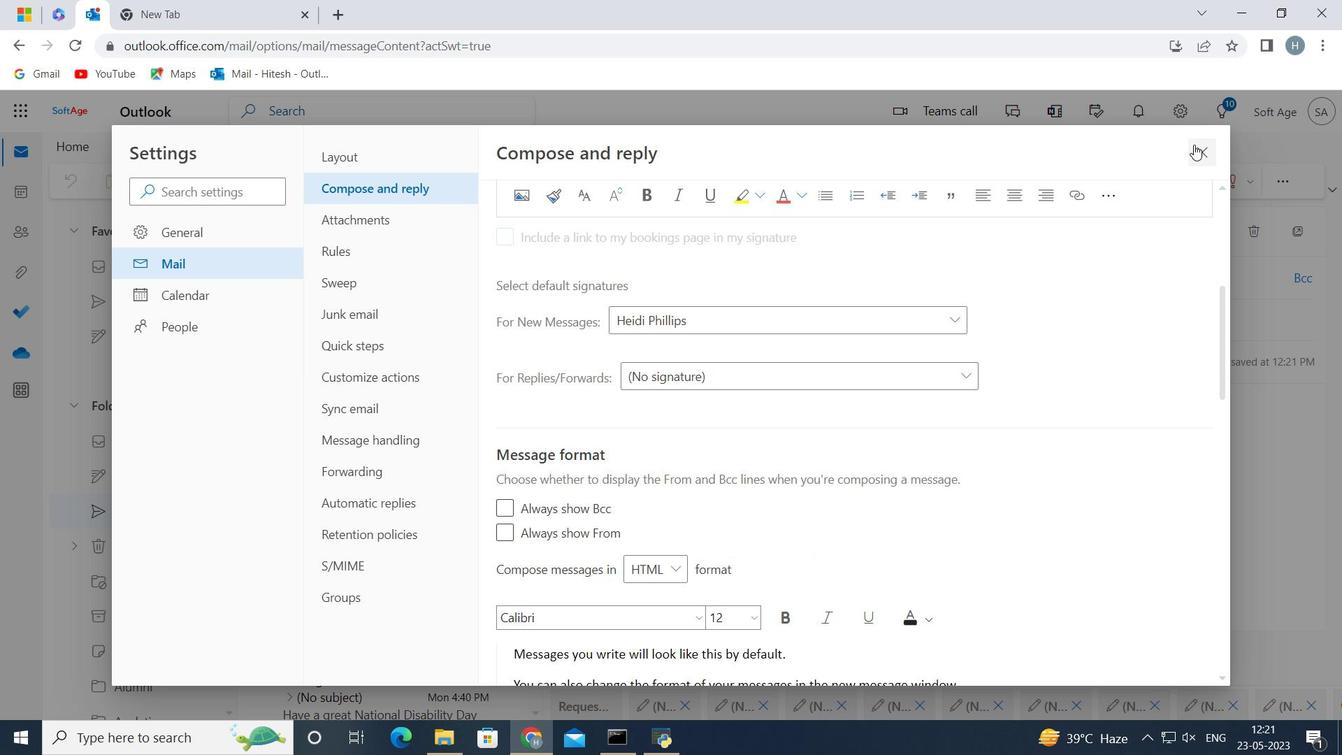 
Action: Mouse moved to (608, 354)
Screenshot: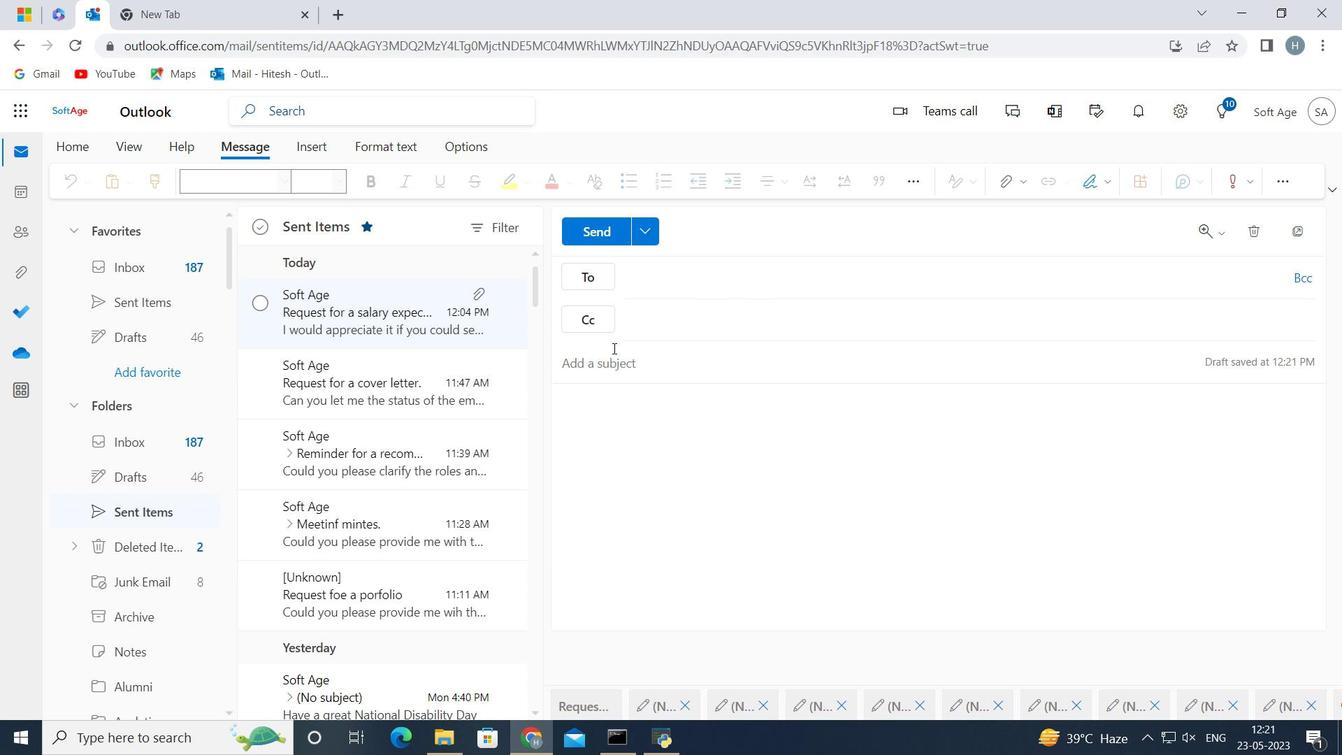 
Action: Mouse pressed left at (608, 354)
Screenshot: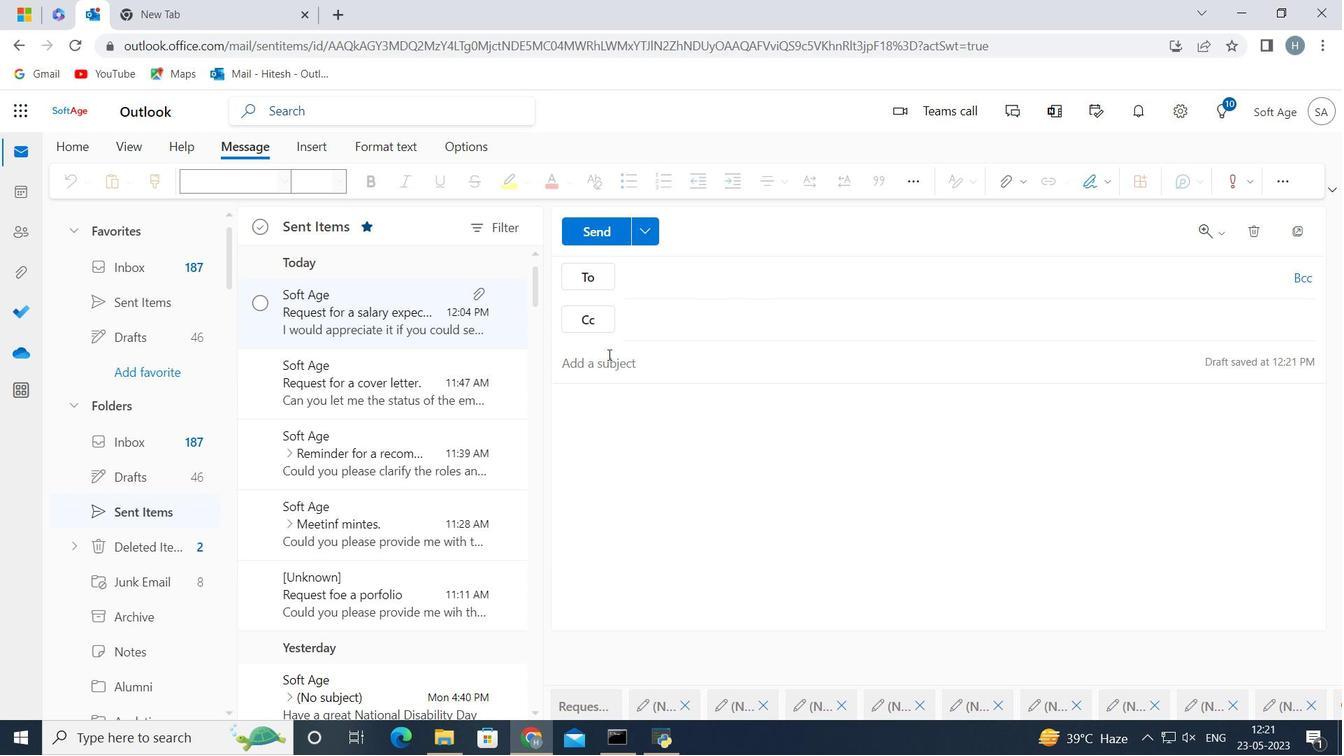 
Action: Key pressed <Key.shift>Confirmation<Key.space>of<Key.space>an<Key.space>order<Key.space>
Screenshot: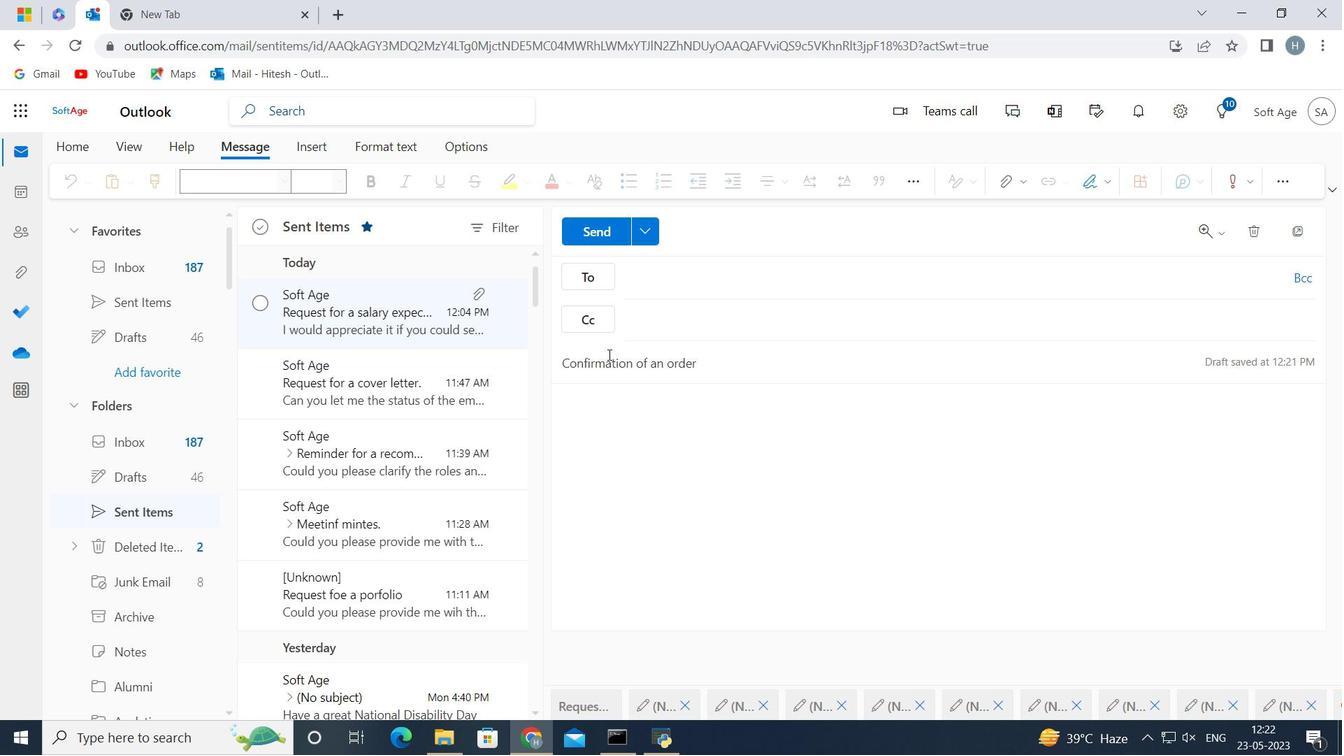 
Action: Mouse moved to (607, 416)
Screenshot: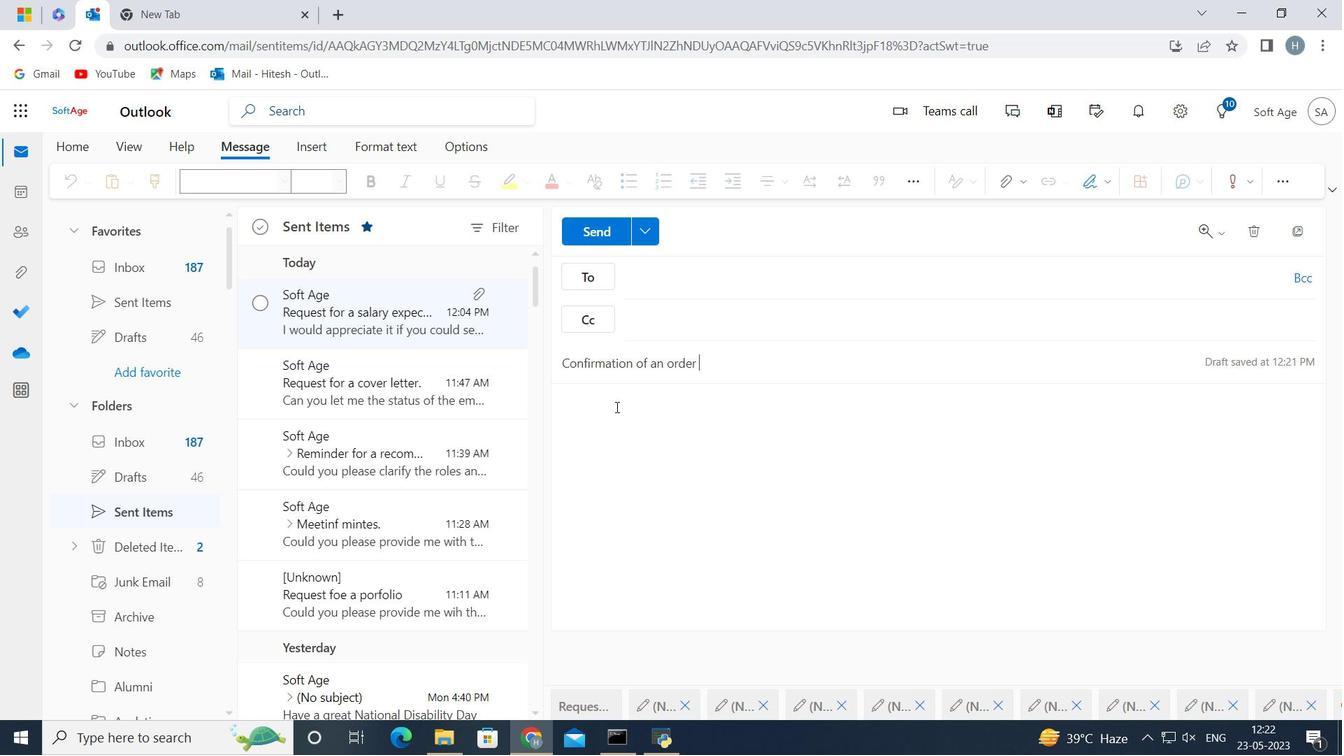 
Action: Mouse pressed left at (607, 416)
Screenshot: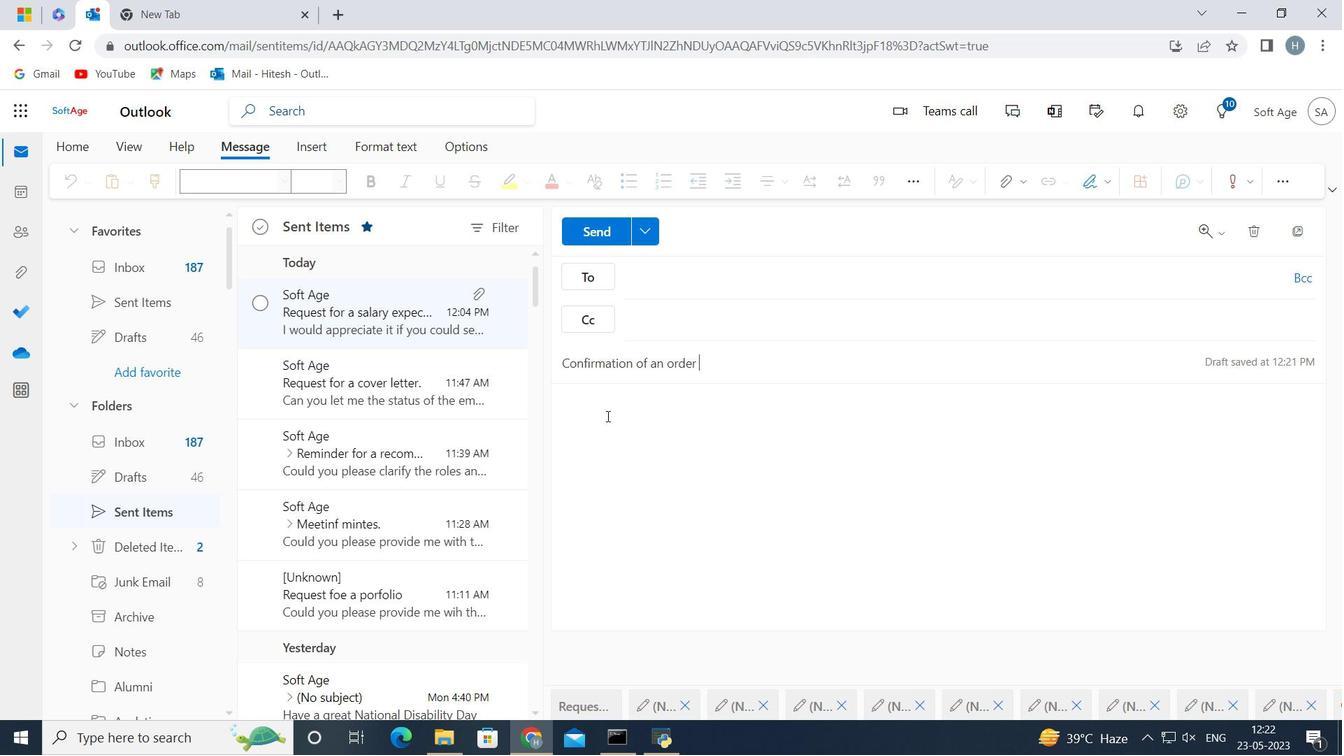 
Action: Key pressed <Key.shift><Key.shift>
Screenshot: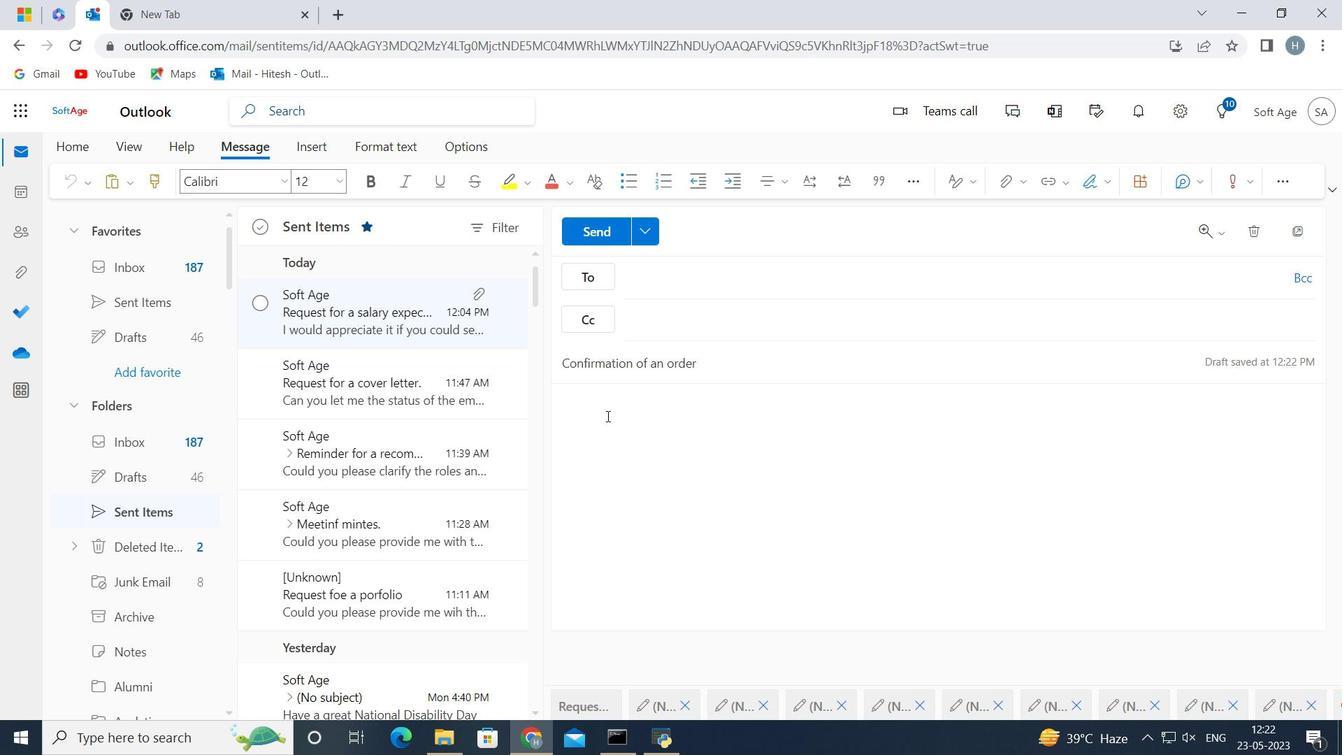 
Action: Mouse moved to (607, 416)
Screenshot: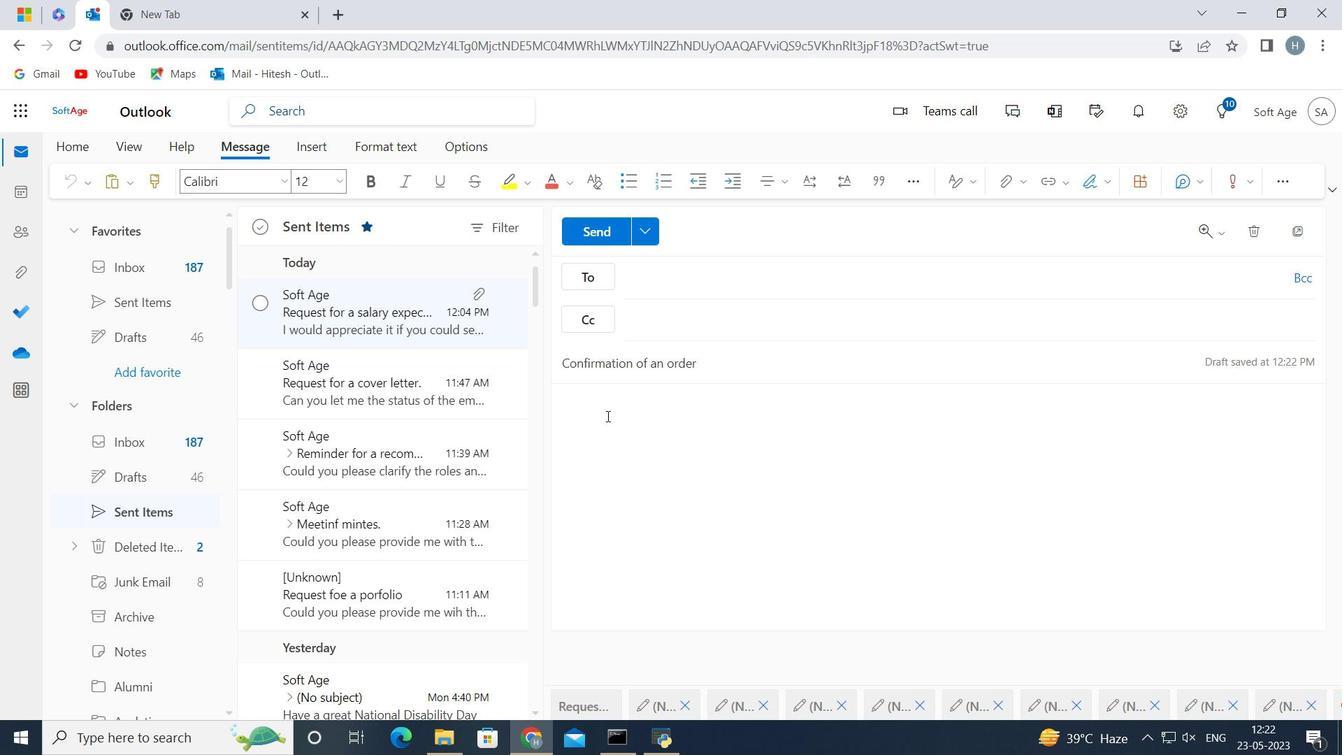 
Action: Key pressed <Key.shift>We<Key.space>regret<Key.space>to<Key.space>inform<Key.space>you<Key.space>that<Key.space>the<Key.space>shipment<Key.space>has<Key.space>ee<Key.backspace><Key.backspace>been<Key.space>delayed<Key.space>due<Key.space>to<Key.space>unforeseen<Key.space>circumstances<Key.space>
Screenshot: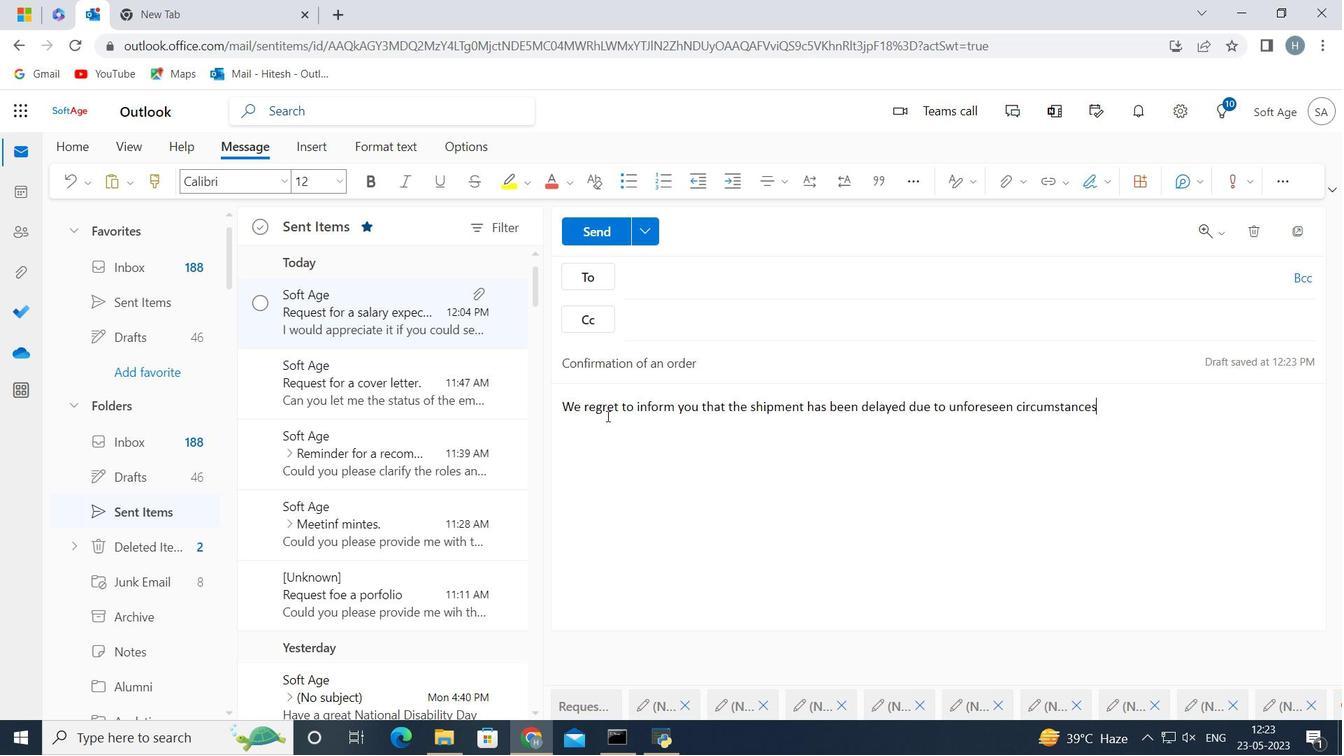 
Action: Mouse moved to (674, 269)
Screenshot: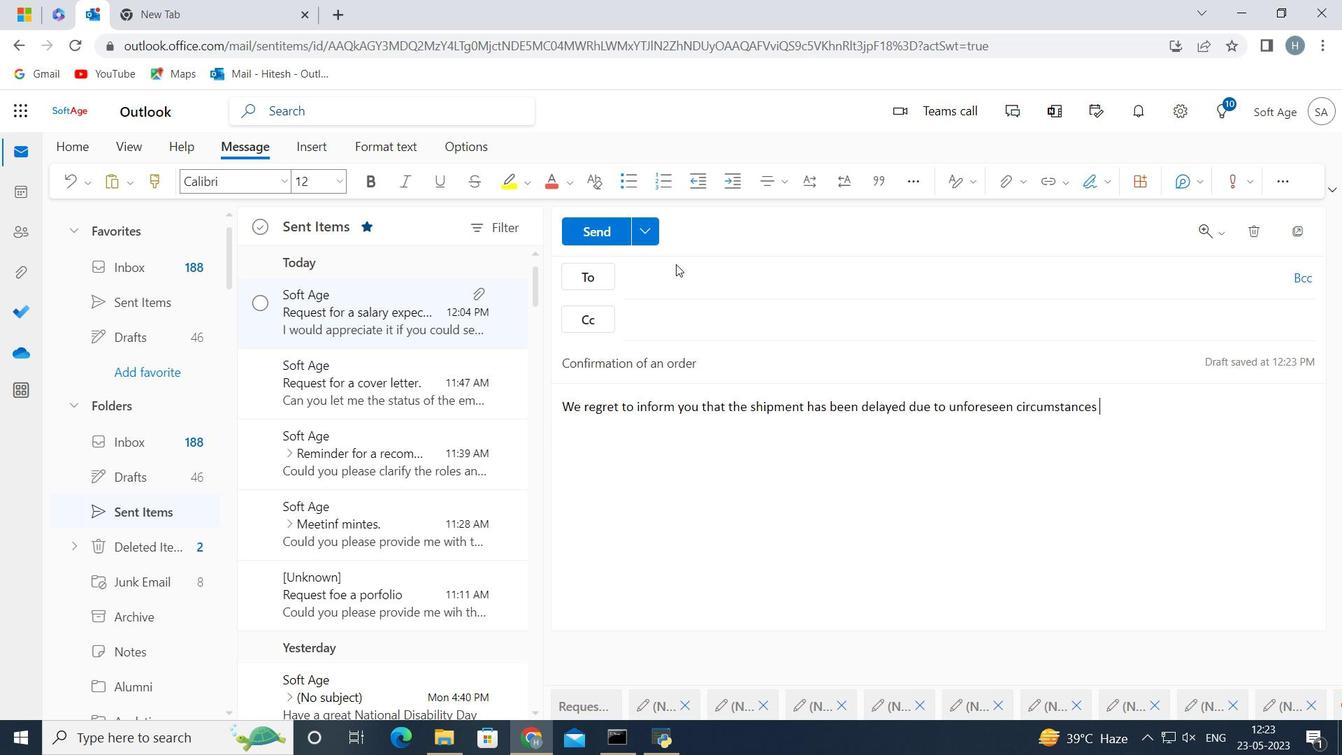 
Action: Mouse pressed left at (674, 269)
Screenshot: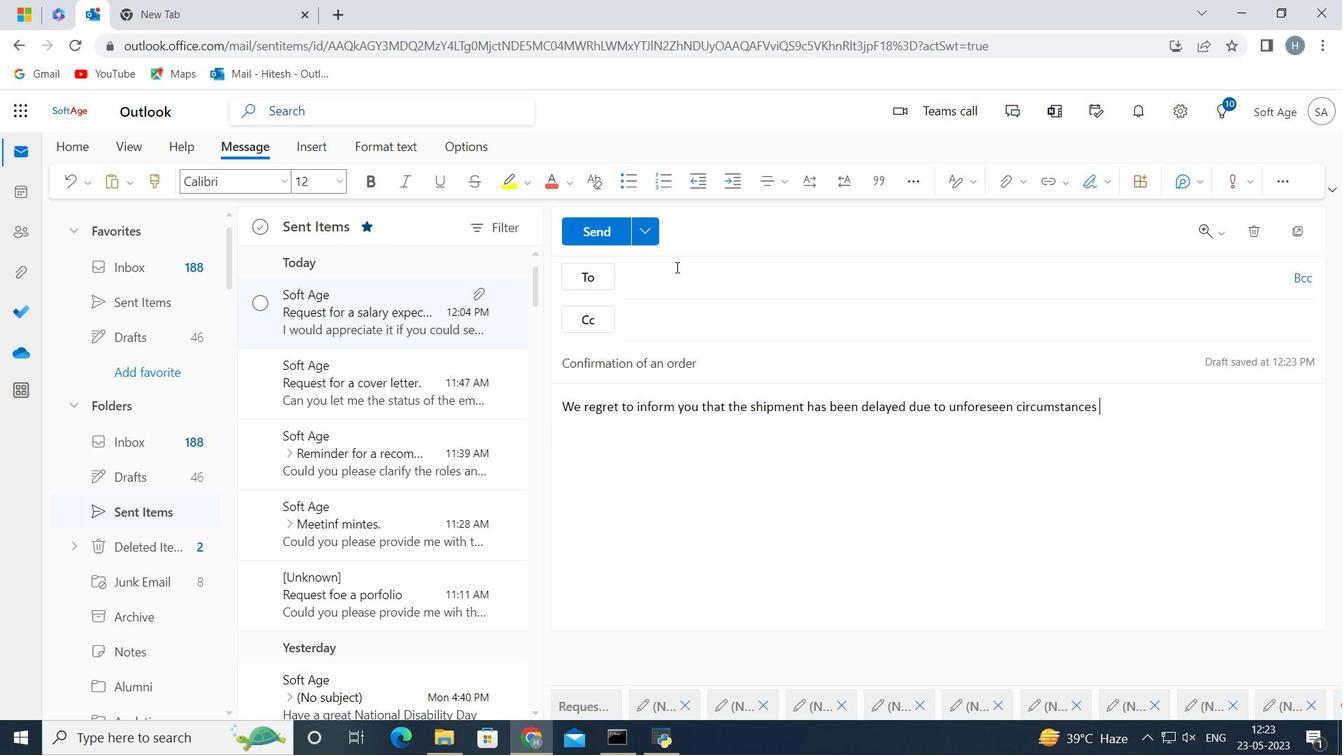 
Action: Key pressed softage.7<Key.shift><Key.shift><Key.shift><Key.shift>@softage.net
Screenshot: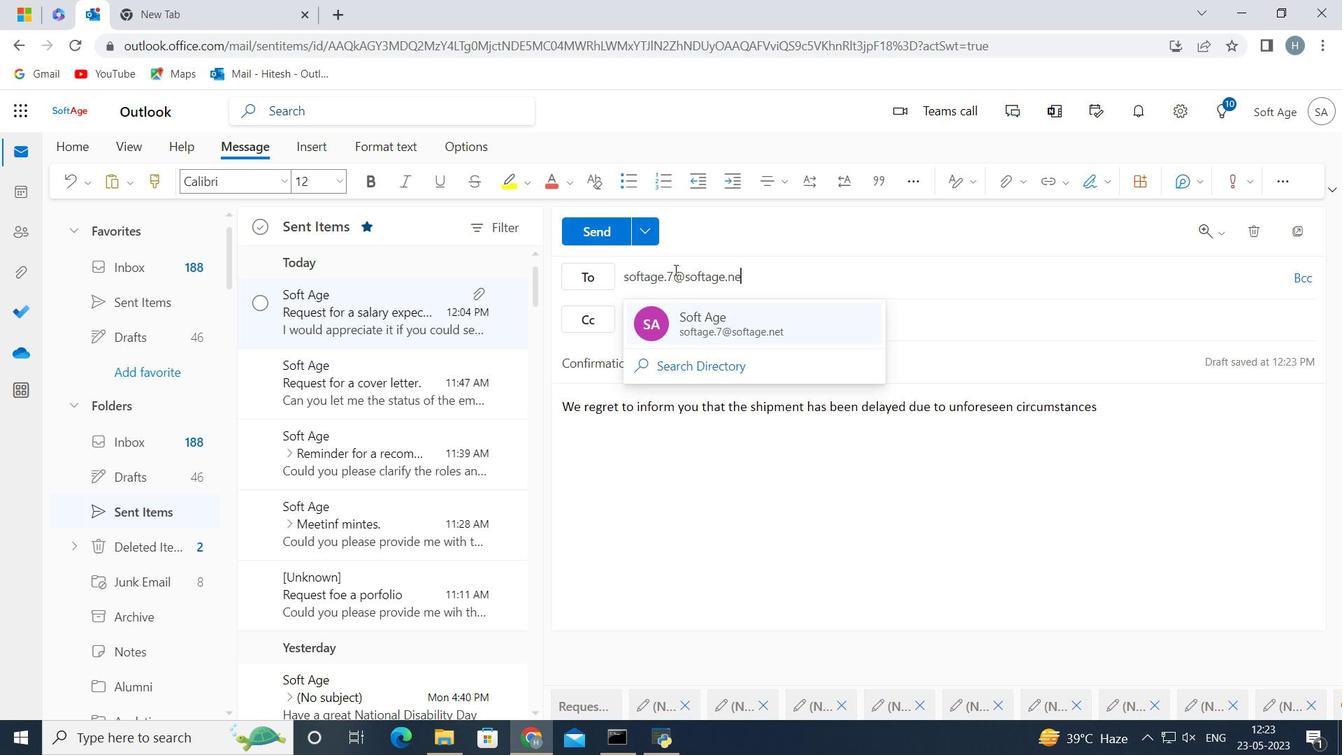
Action: Mouse moved to (669, 310)
Screenshot: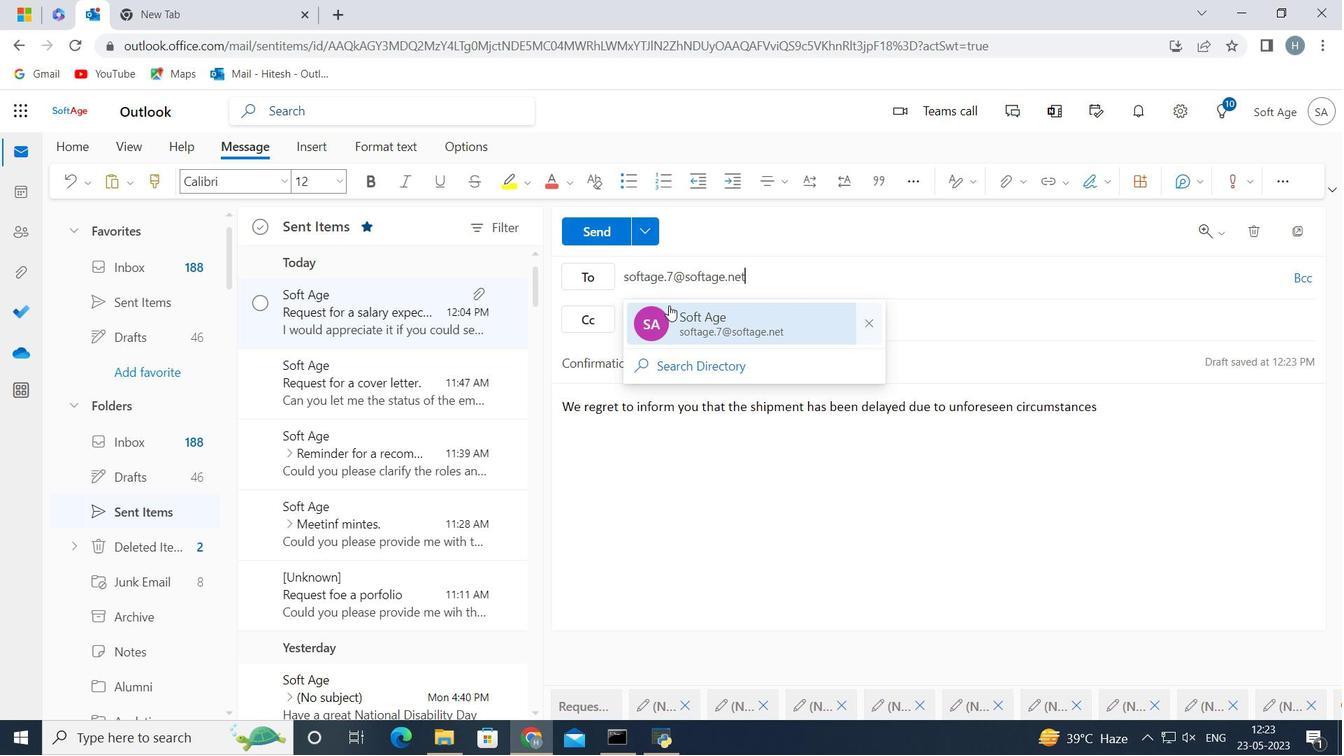 
Action: Mouse pressed left at (669, 310)
Screenshot: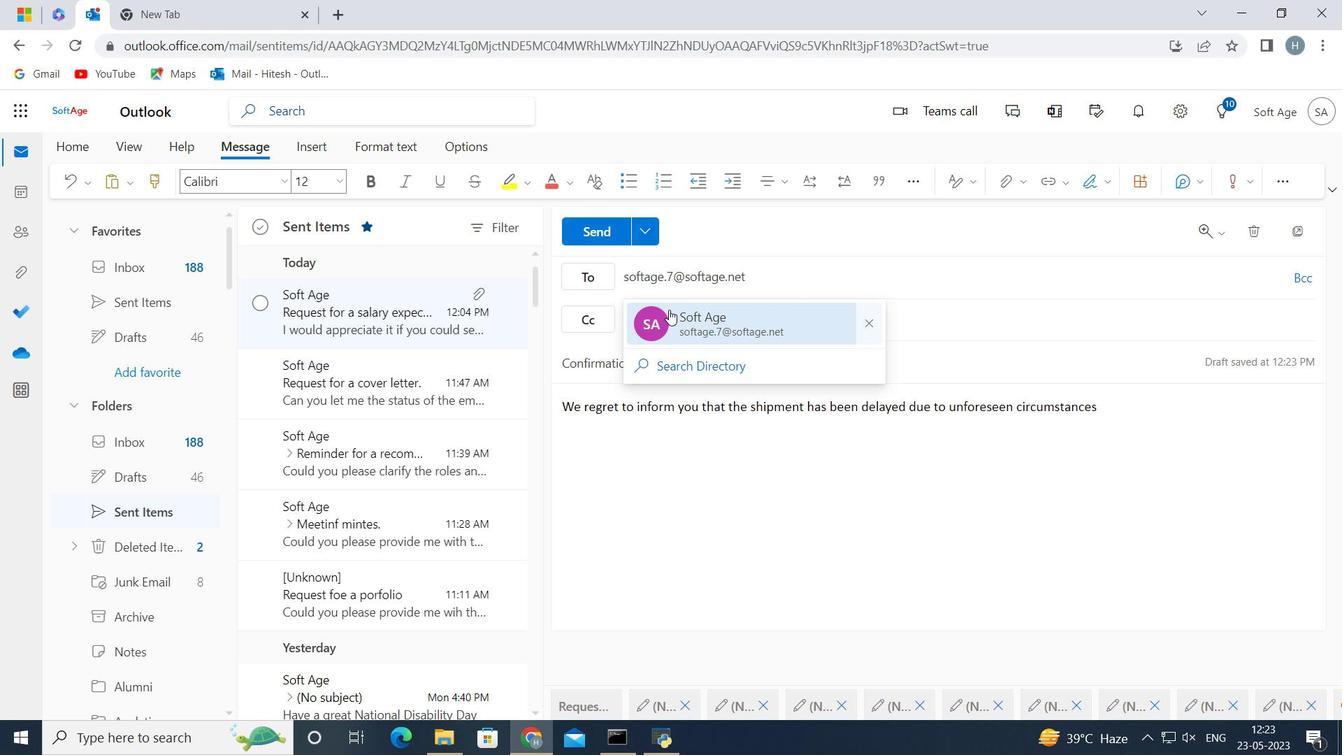 
Action: Mouse moved to (596, 232)
Screenshot: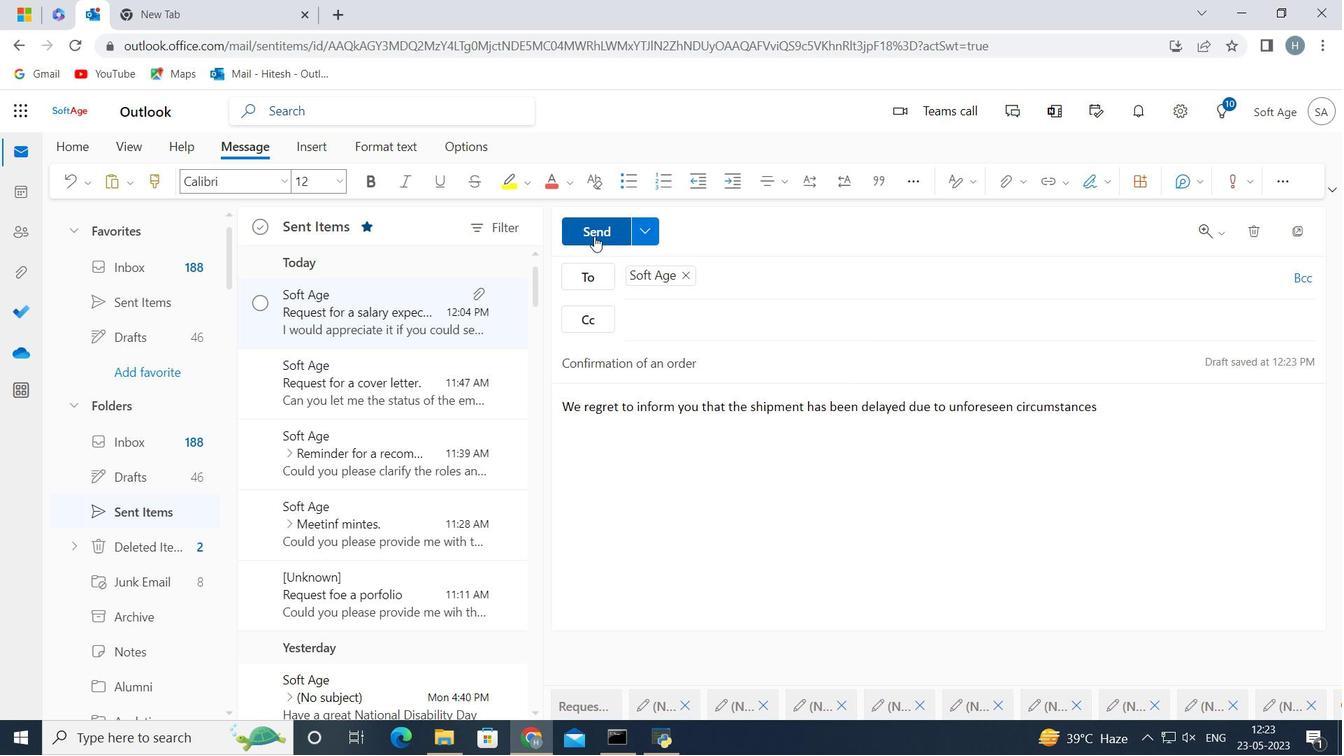 
Action: Mouse pressed left at (596, 232)
Screenshot: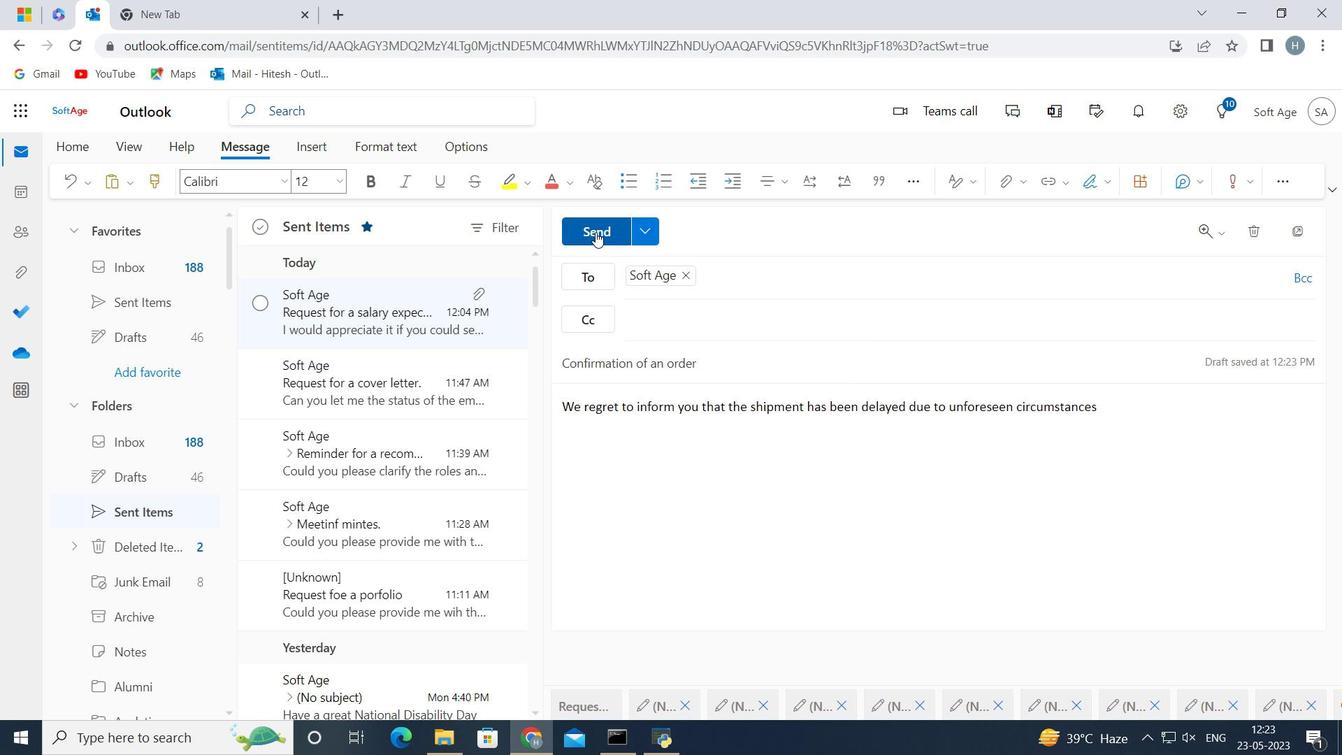 
Action: Mouse moved to (356, 307)
Screenshot: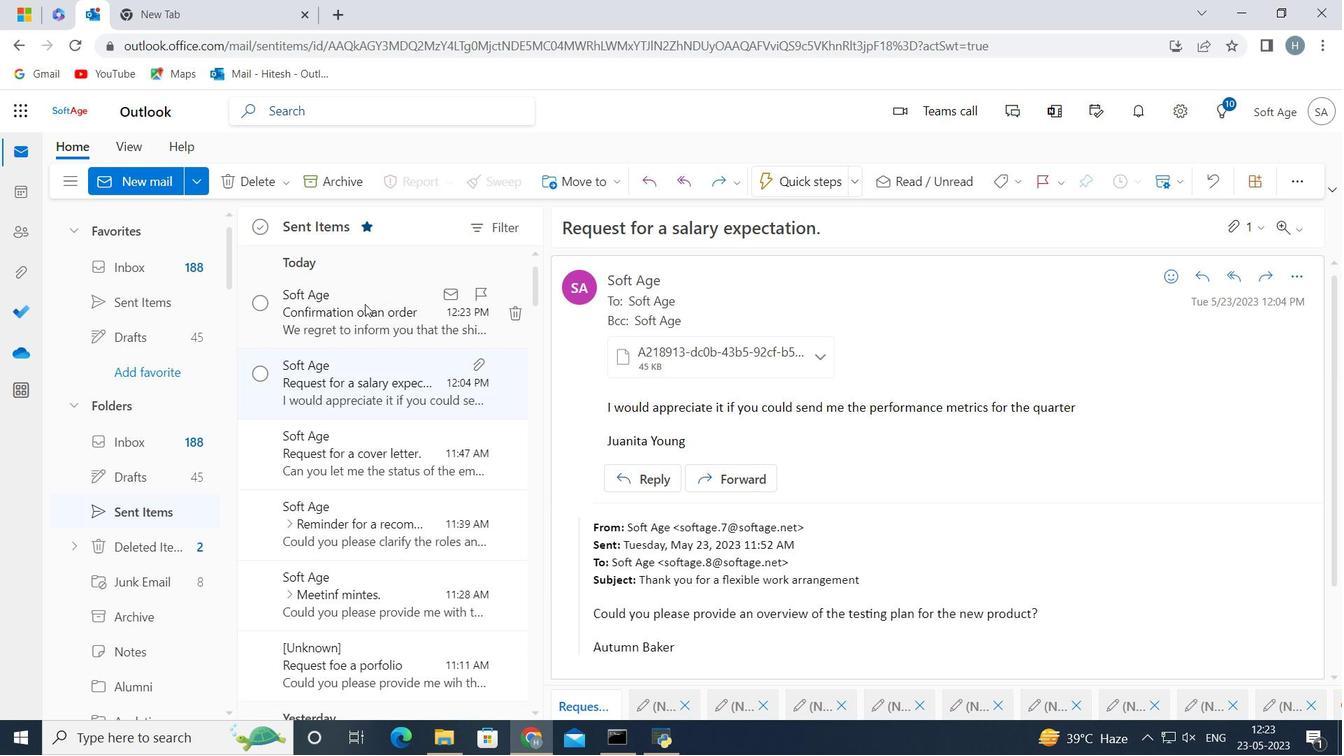 
Action: Mouse pressed left at (356, 307)
Screenshot: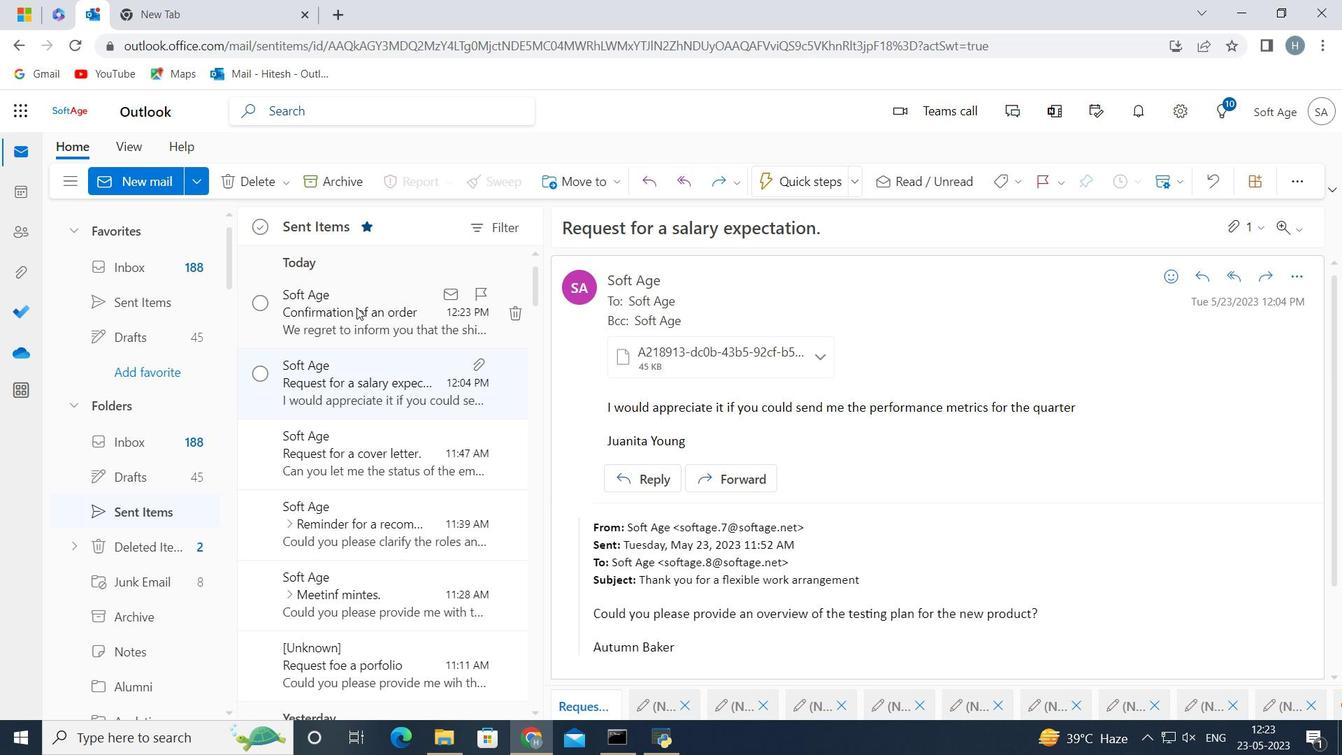 
Action: Mouse moved to (607, 184)
Screenshot: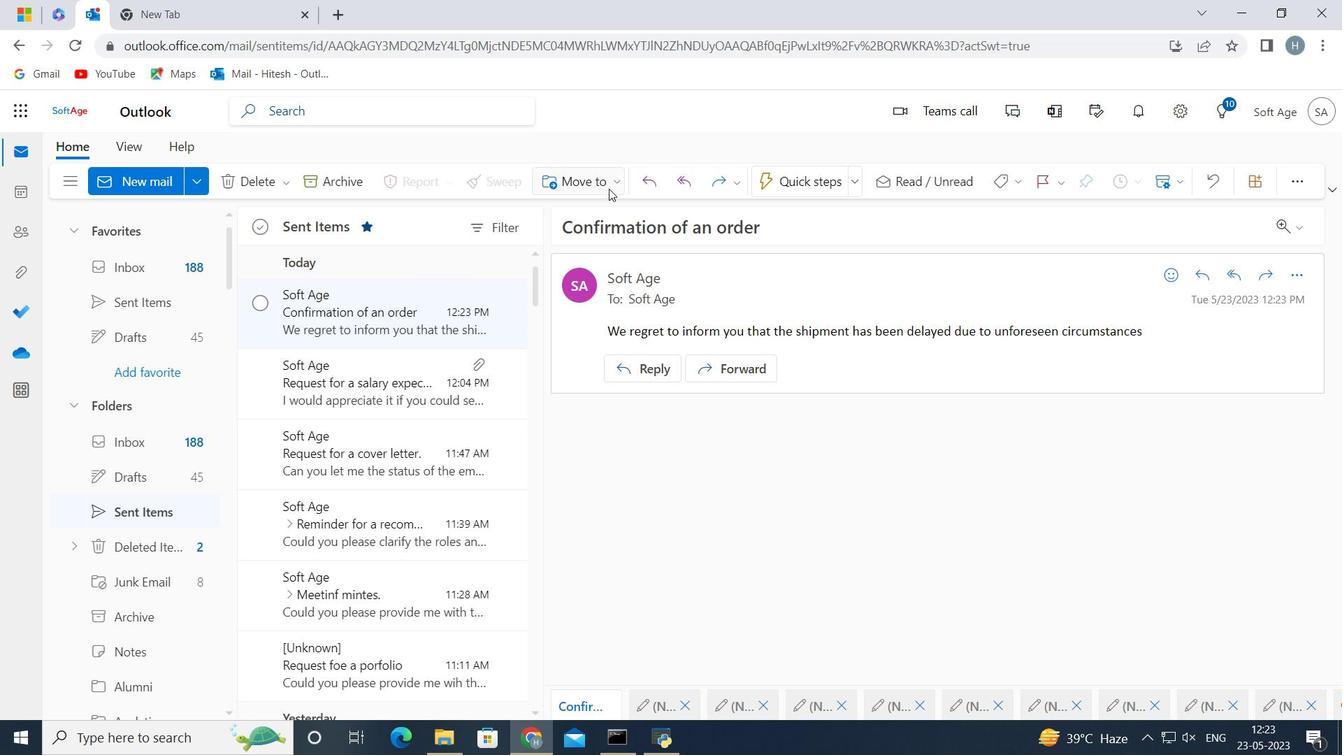 
Action: Mouse pressed left at (607, 184)
Screenshot: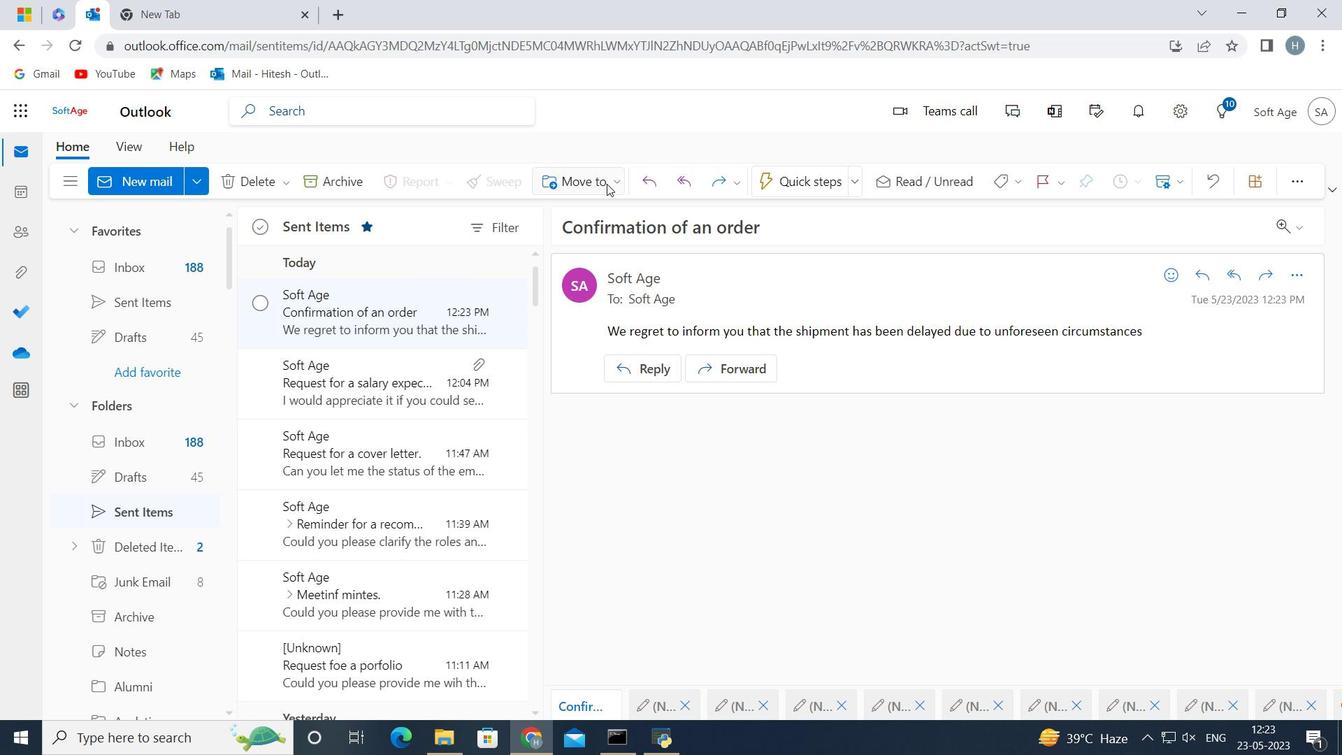 
Action: Mouse moved to (628, 212)
Screenshot: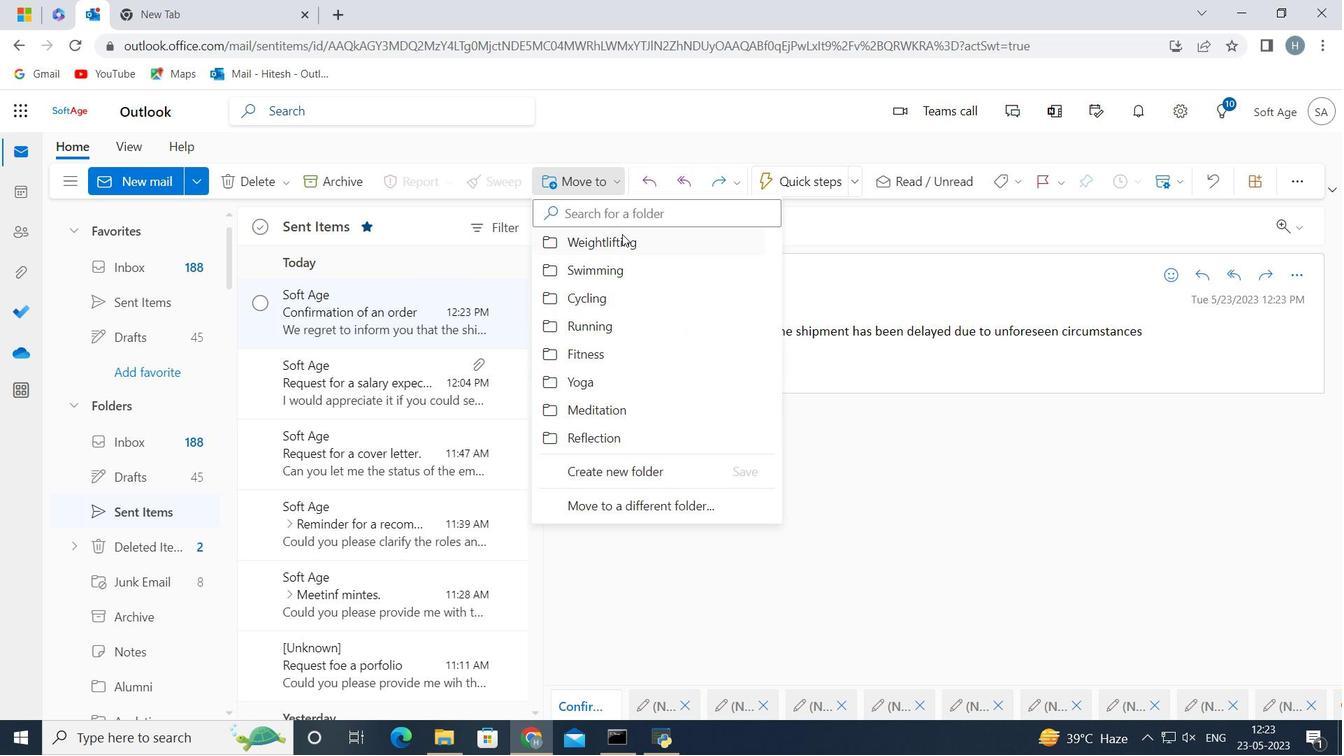 
Action: Mouse pressed left at (628, 212)
Screenshot: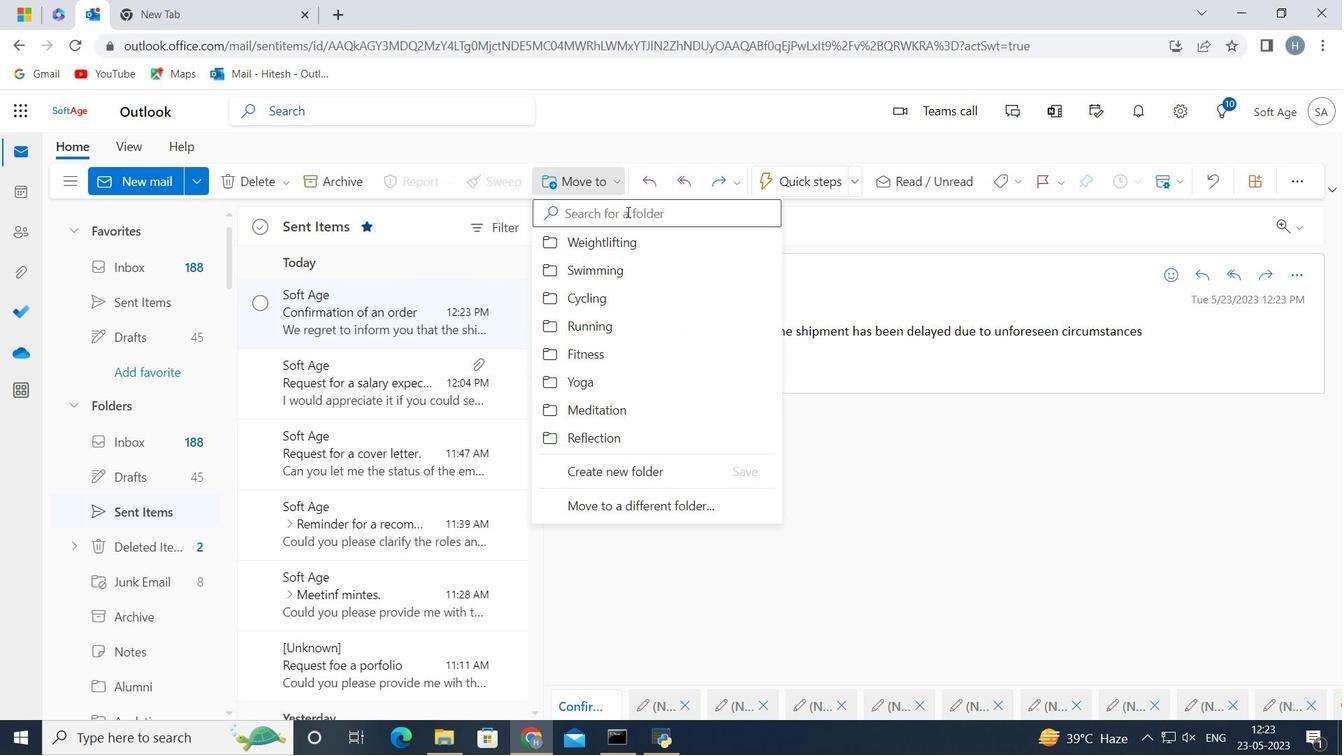 
Action: Key pressed <Key.shift><Key.shift><Key.shift><Key.shift>Sports<Key.space>
Screenshot: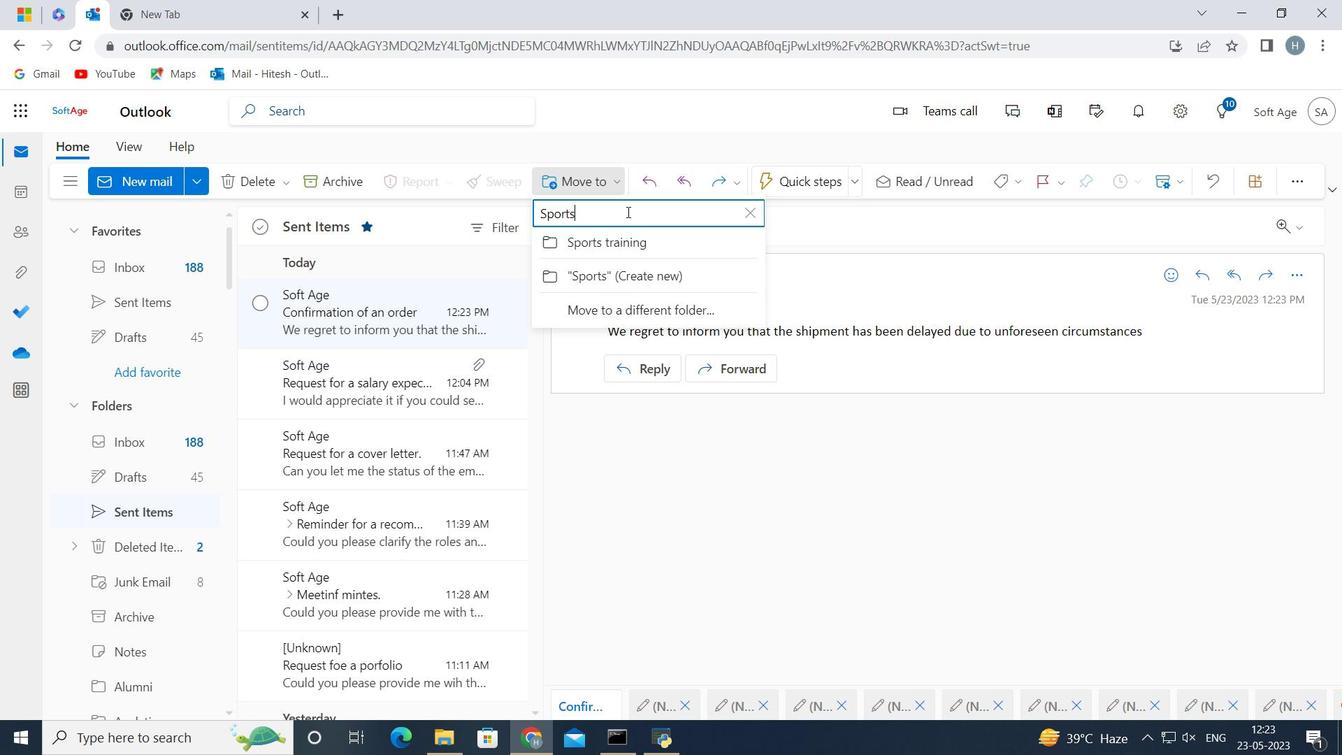 
Action: Mouse moved to (546, 239)
Screenshot: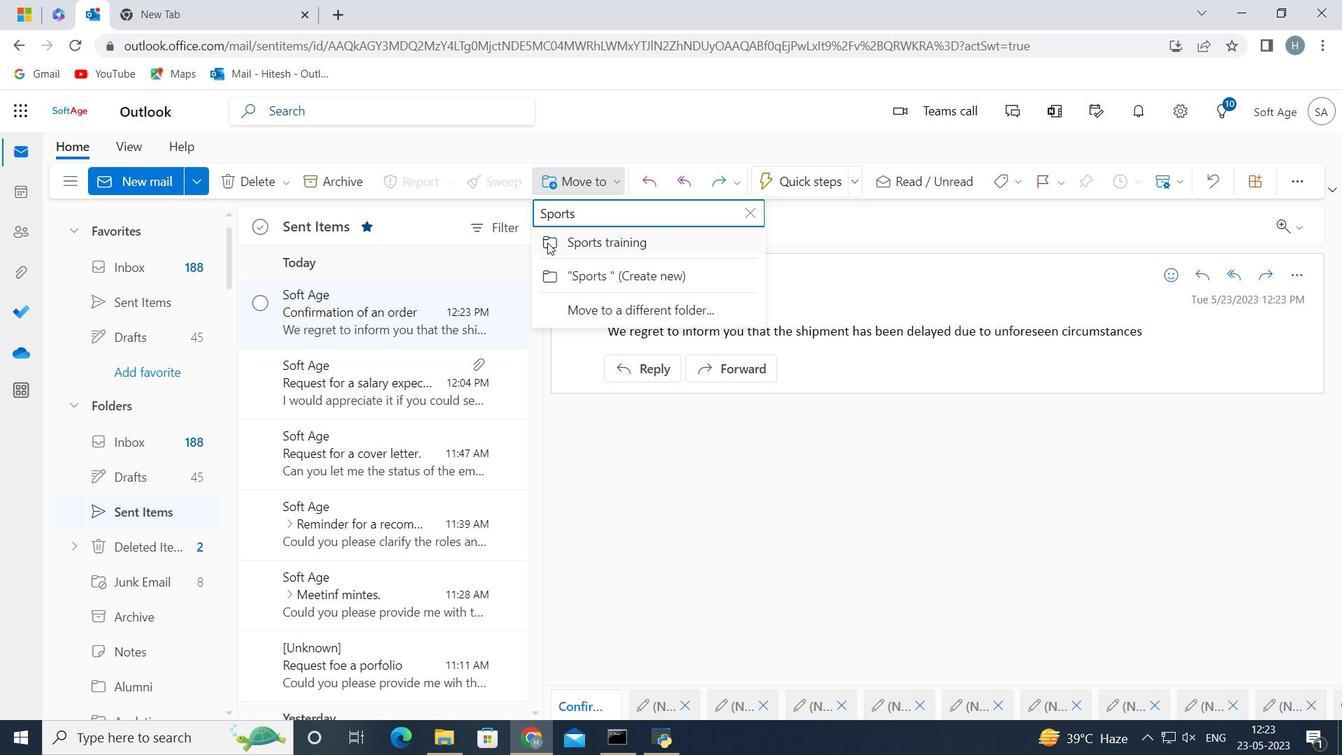 
Action: Mouse pressed left at (546, 239)
Screenshot: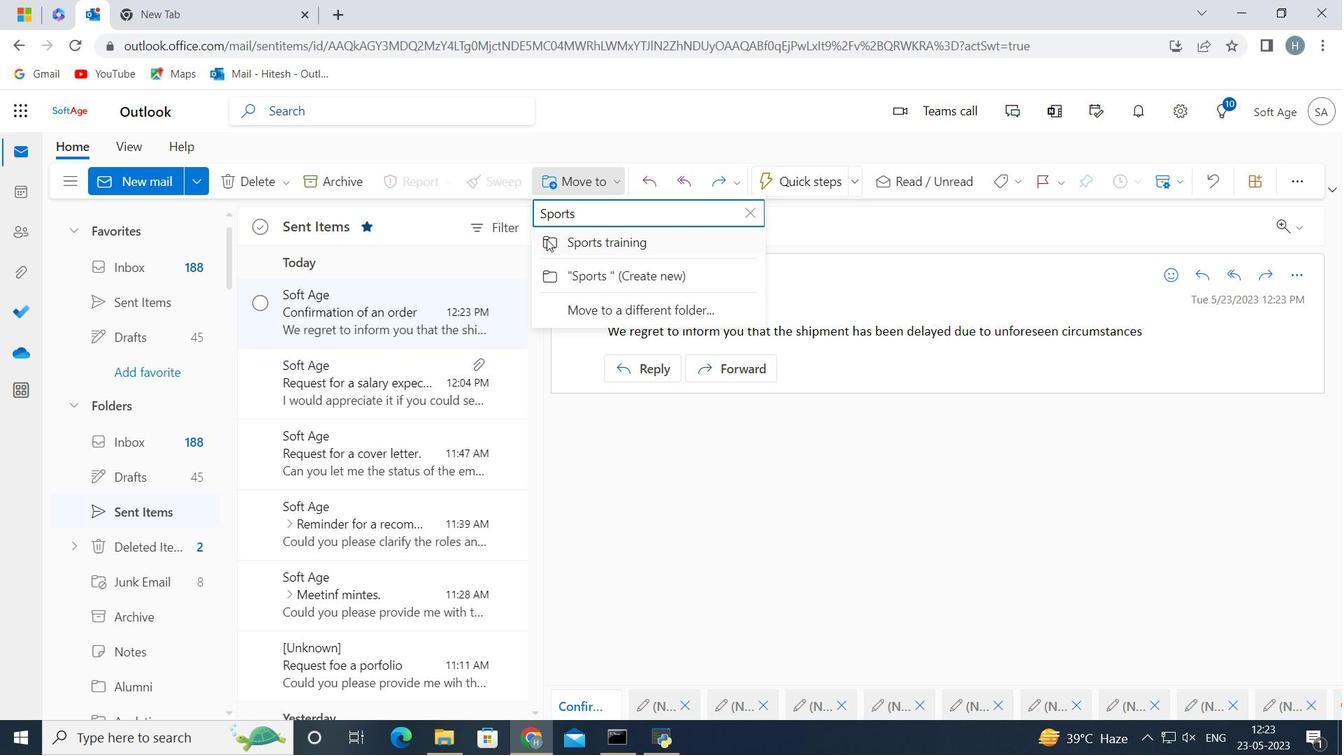 
Action: Mouse moved to (628, 377)
Screenshot: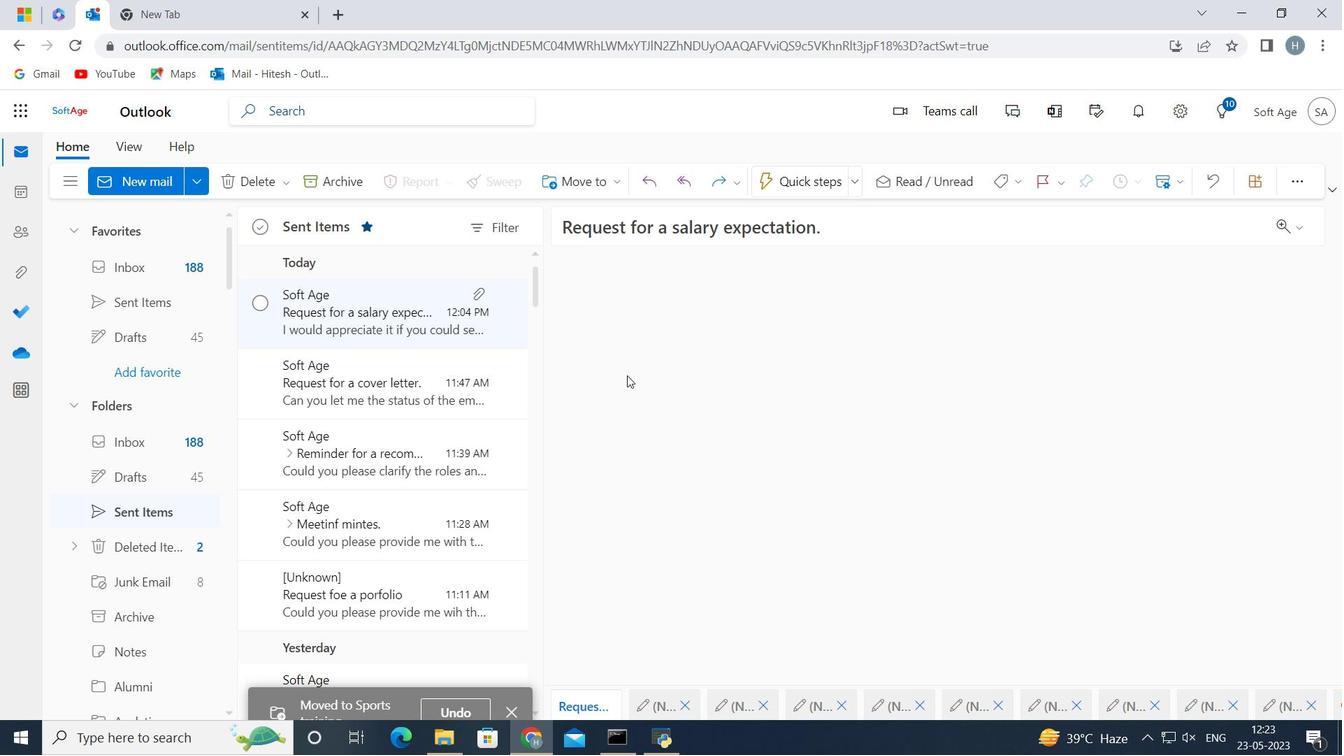 
